 Task: For heading Arial with bold.  font size for heading22,  'Change the font style of data to'Arial Narrow.  and font size to 14,  Change the alignment of both headline & data to Align middle.  In the sheet  Budget Guru
Action: Mouse moved to (88, 118)
Screenshot: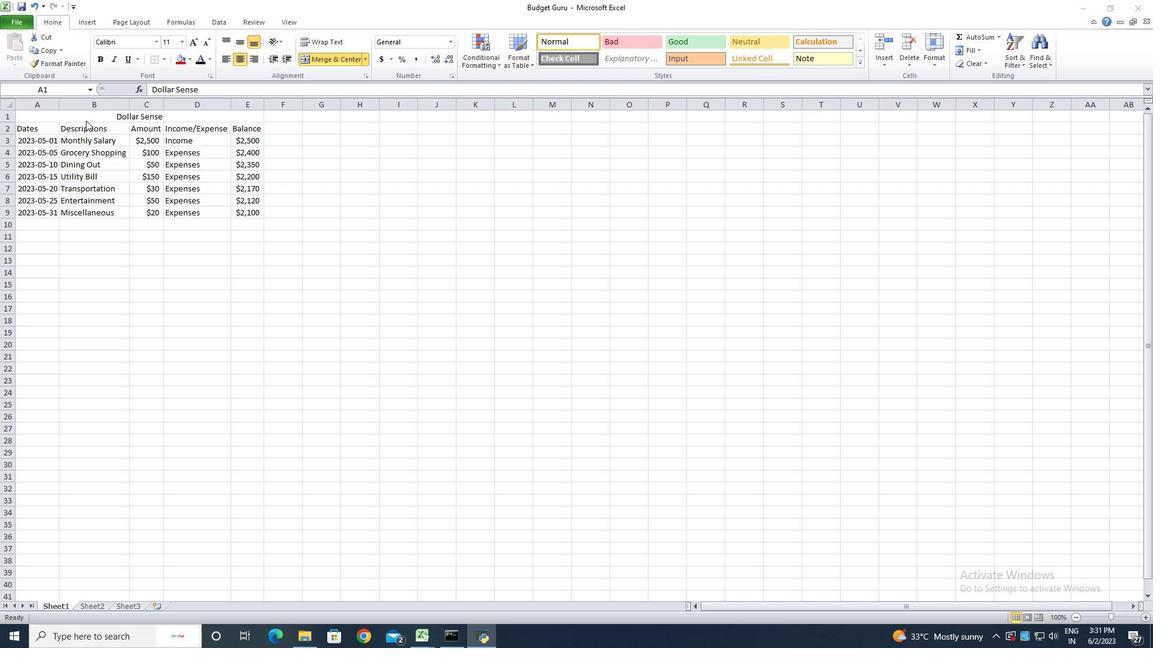
Action: Mouse pressed left at (88, 118)
Screenshot: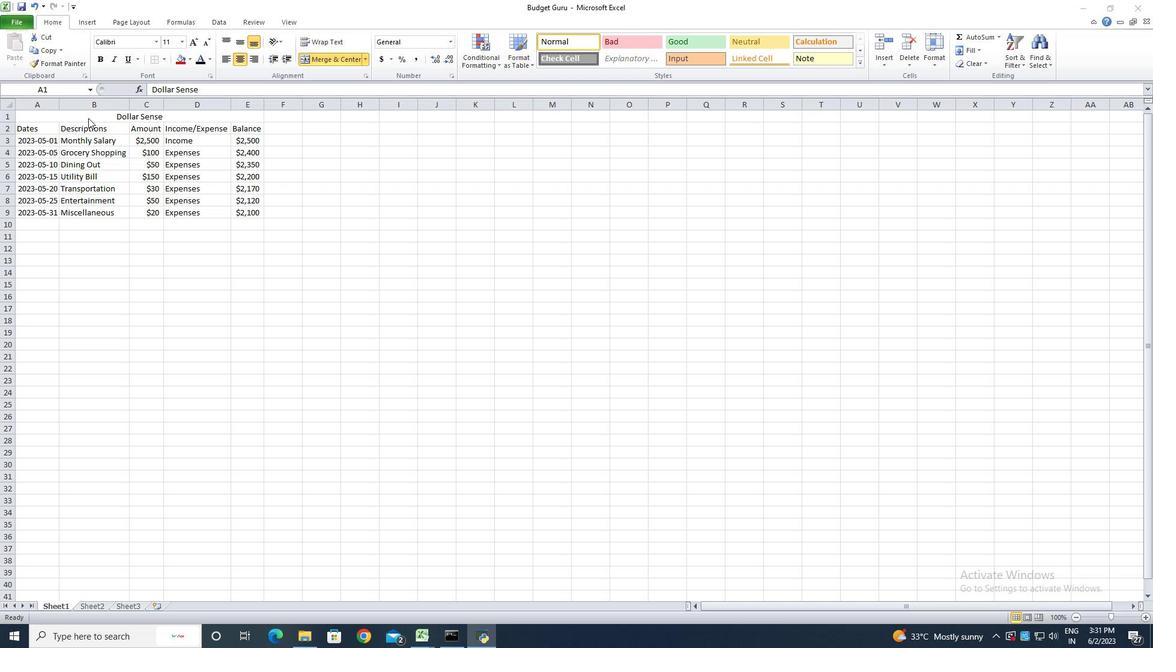 
Action: Mouse pressed left at (88, 118)
Screenshot: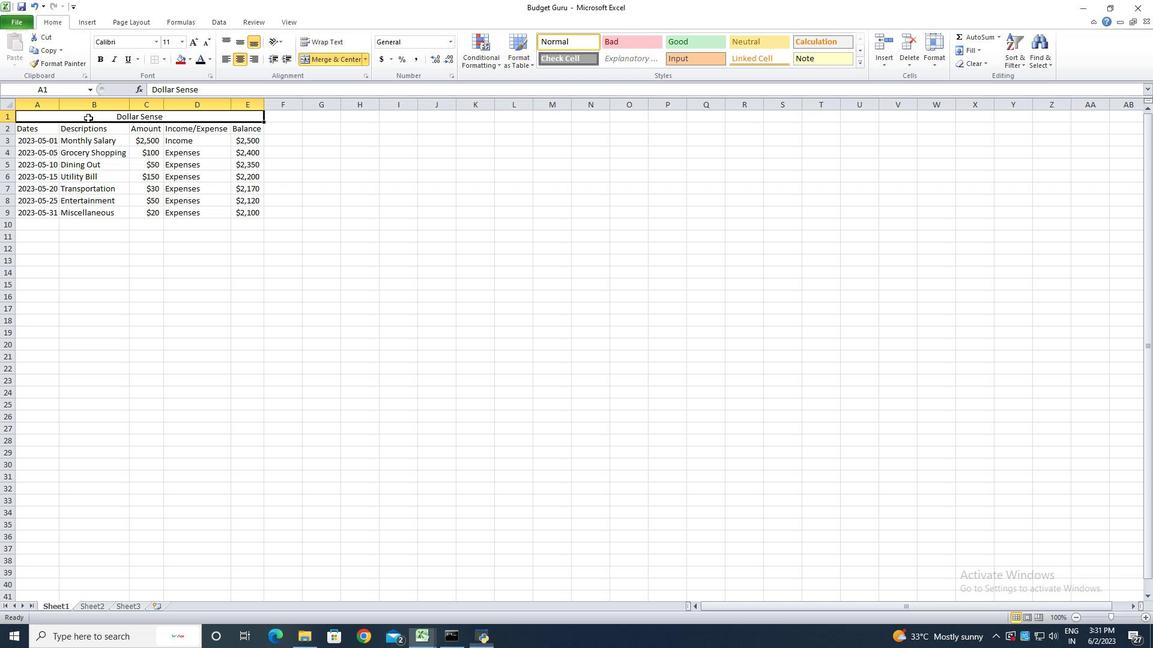 
Action: Mouse pressed left at (88, 118)
Screenshot: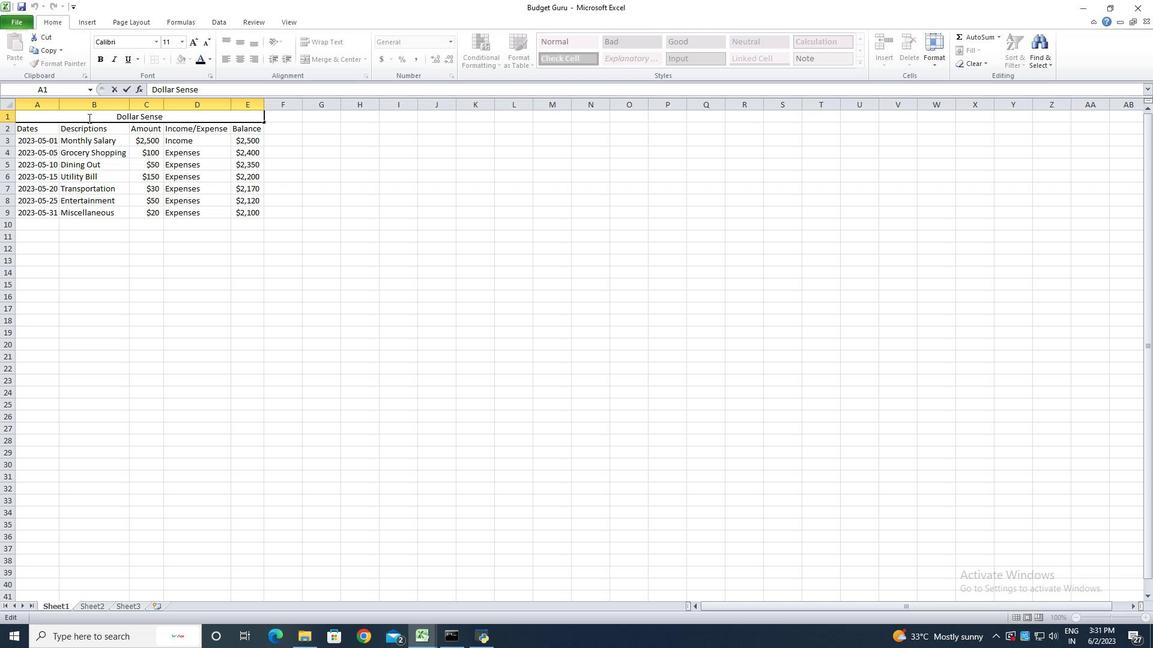 
Action: Mouse pressed left at (88, 118)
Screenshot: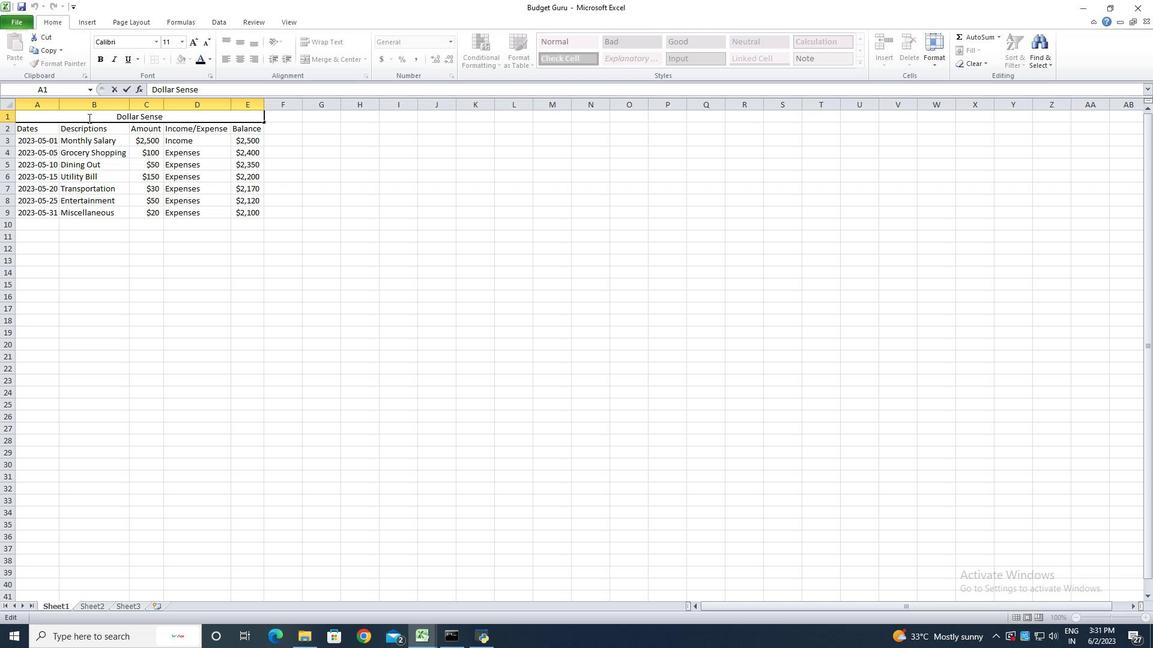 
Action: Mouse moved to (81, 131)
Screenshot: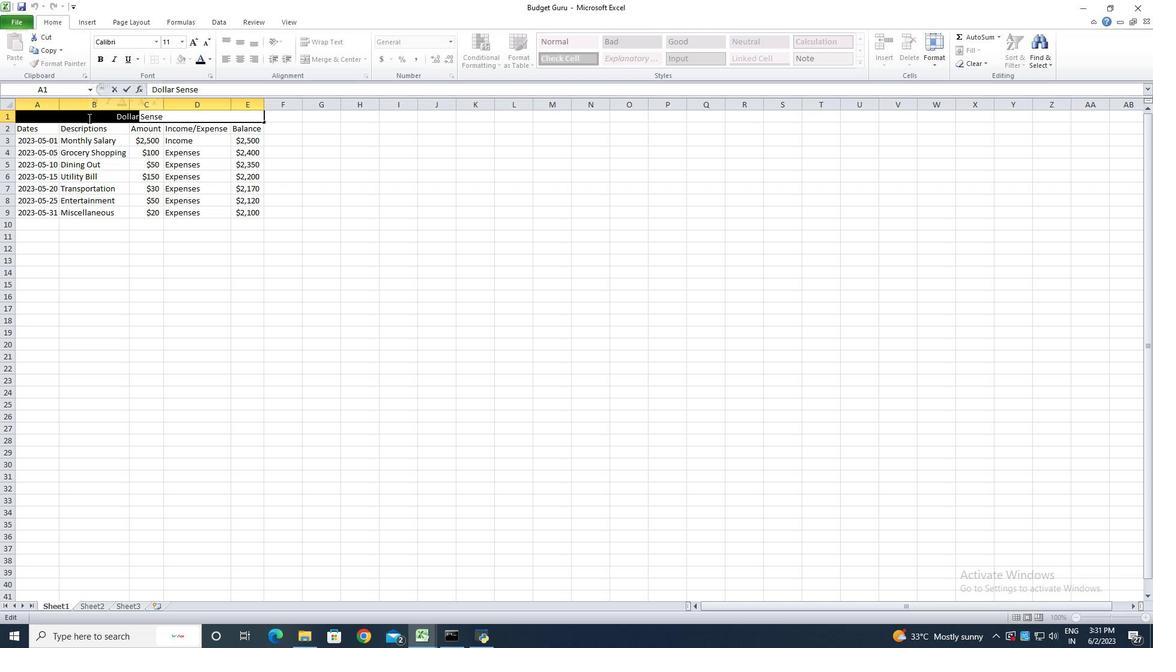 
Action: Mouse pressed left at (81, 131)
Screenshot: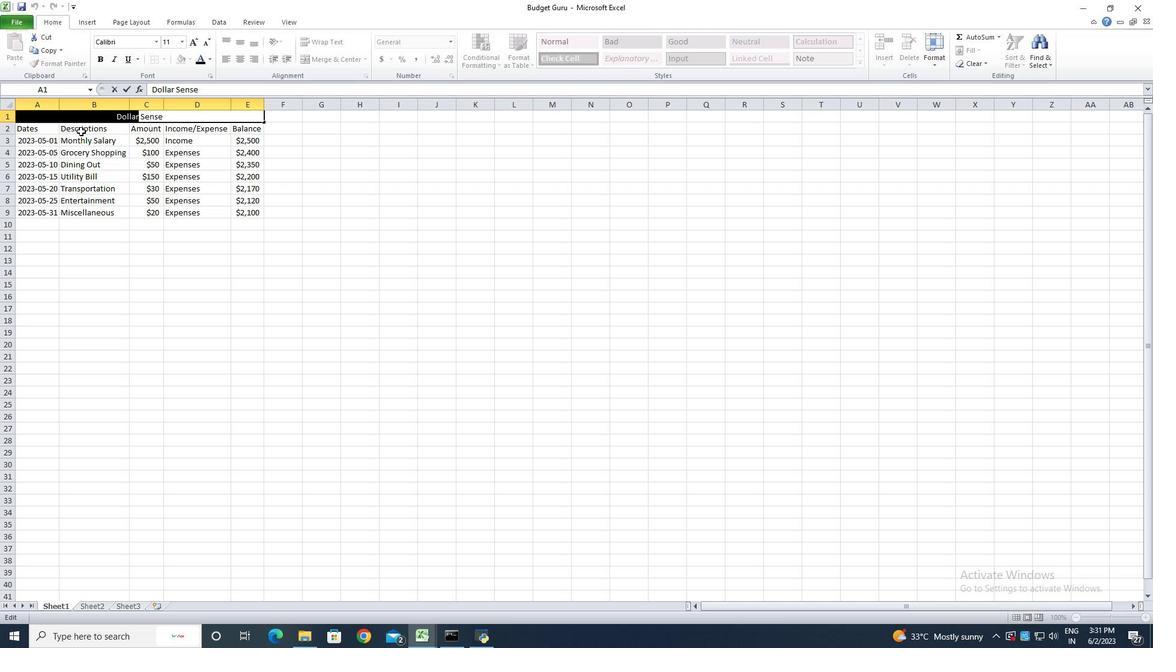 
Action: Mouse moved to (91, 118)
Screenshot: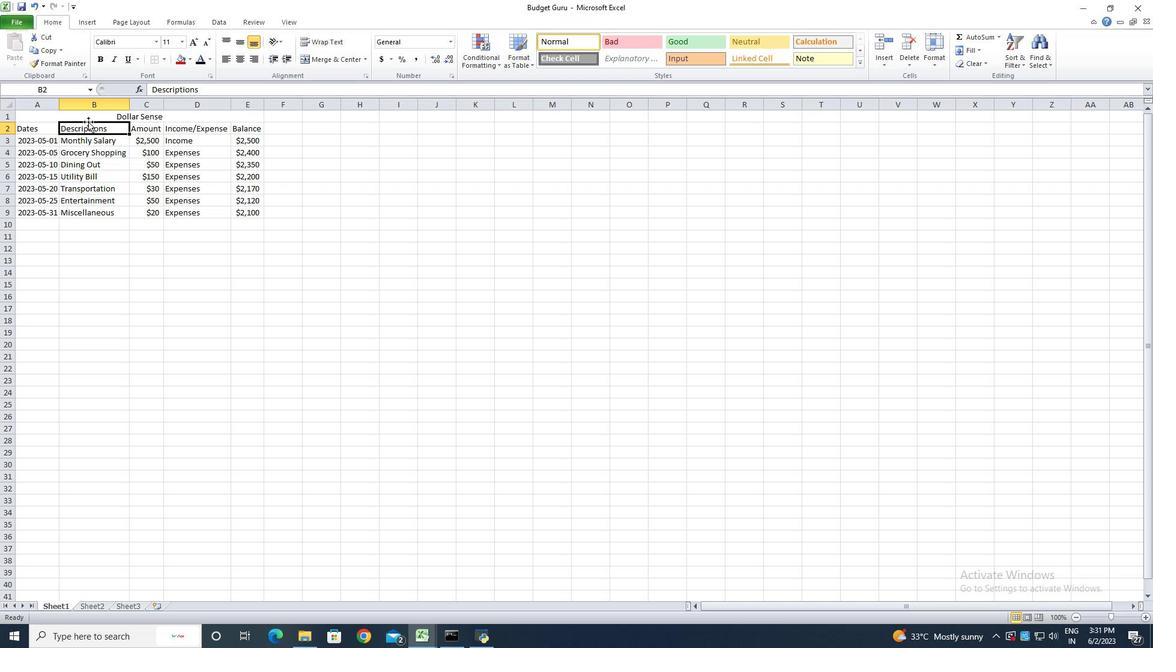 
Action: Mouse pressed left at (91, 118)
Screenshot: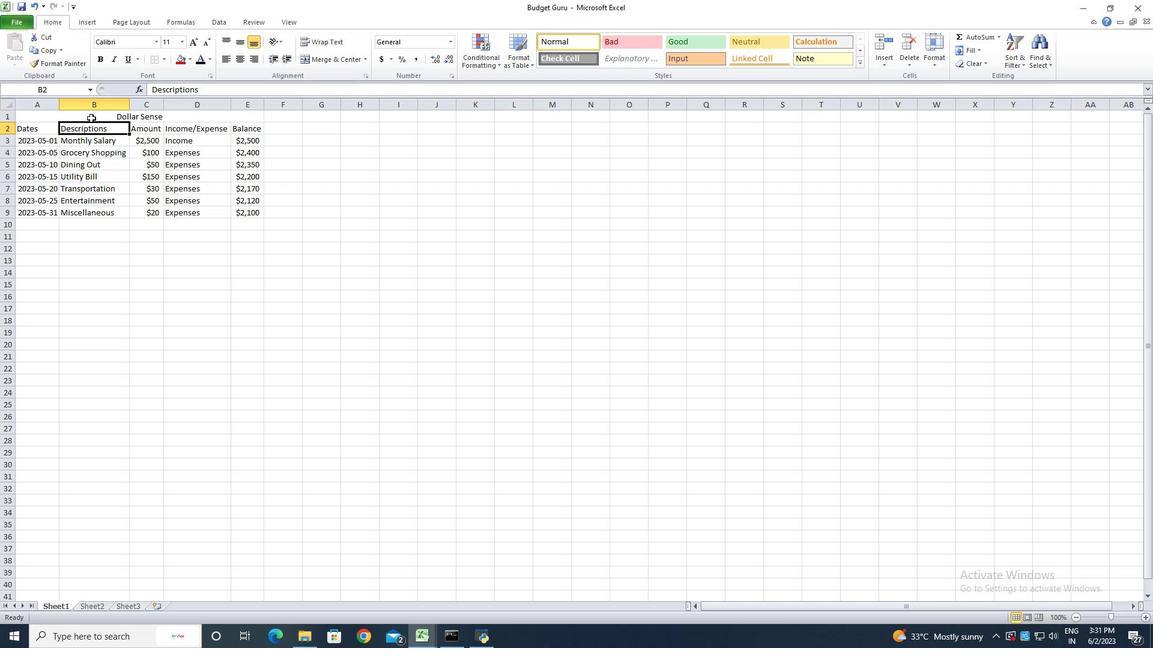 
Action: Mouse pressed left at (91, 118)
Screenshot: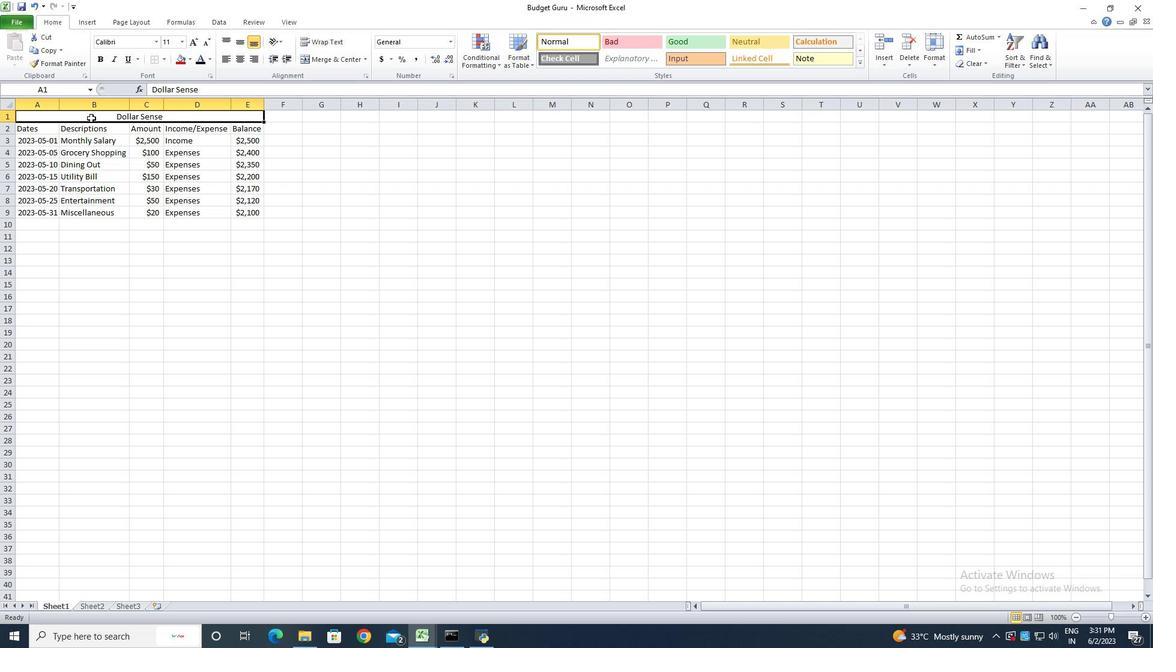 
Action: Mouse moved to (90, 132)
Screenshot: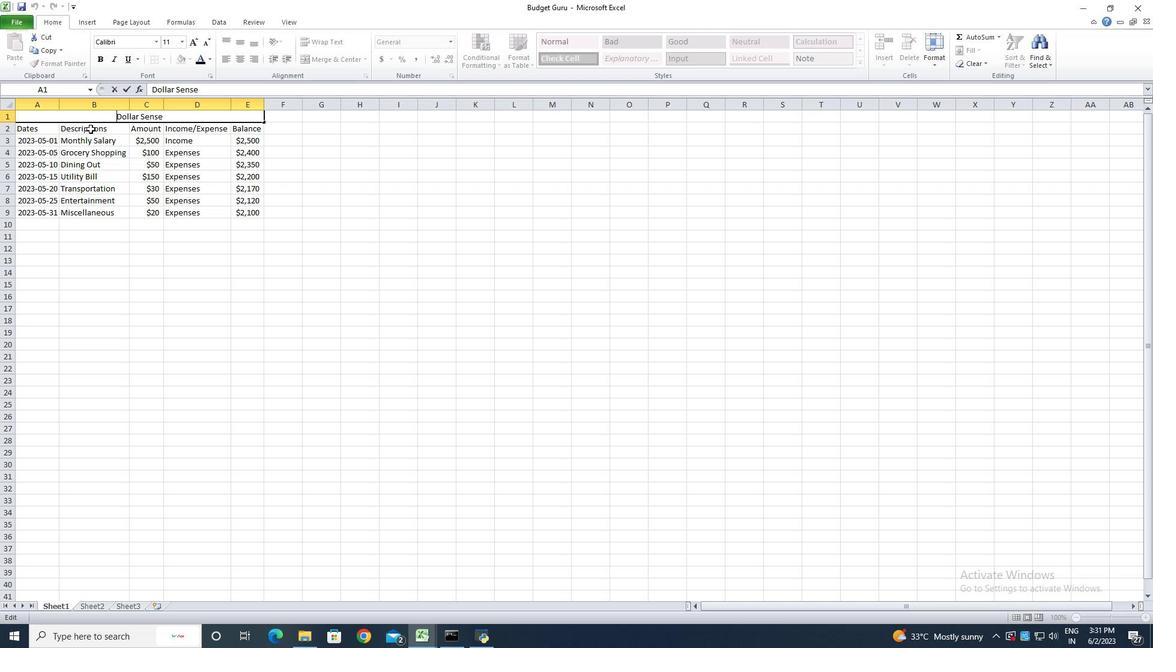 
Action: Mouse pressed left at (90, 132)
Screenshot: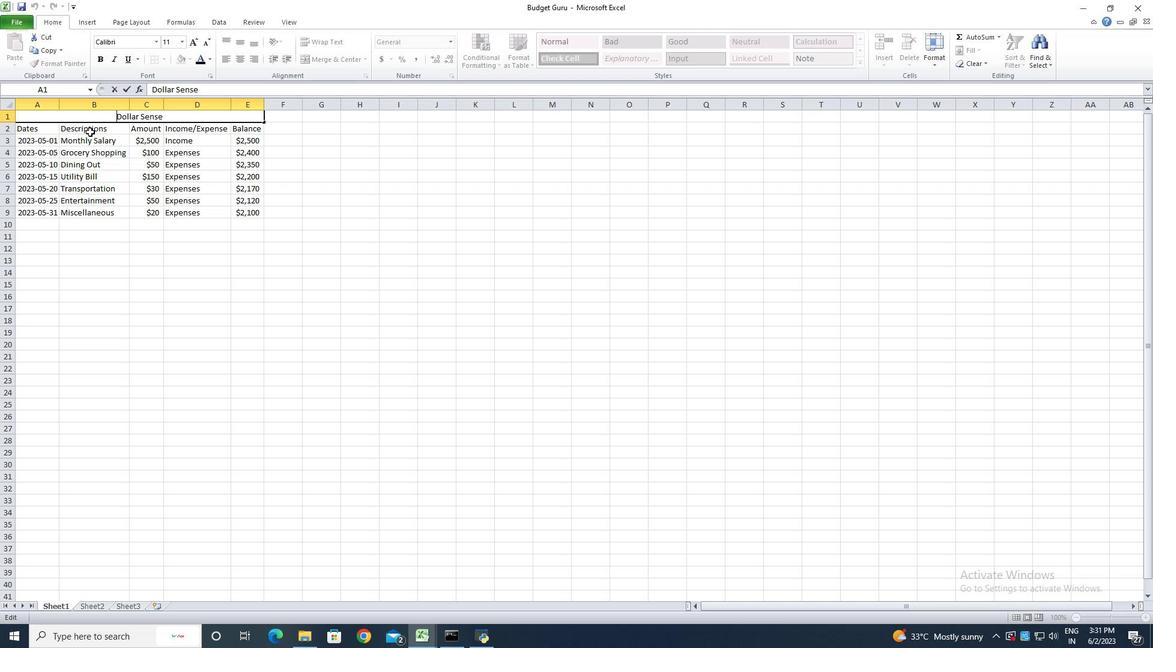 
Action: Mouse moved to (87, 115)
Screenshot: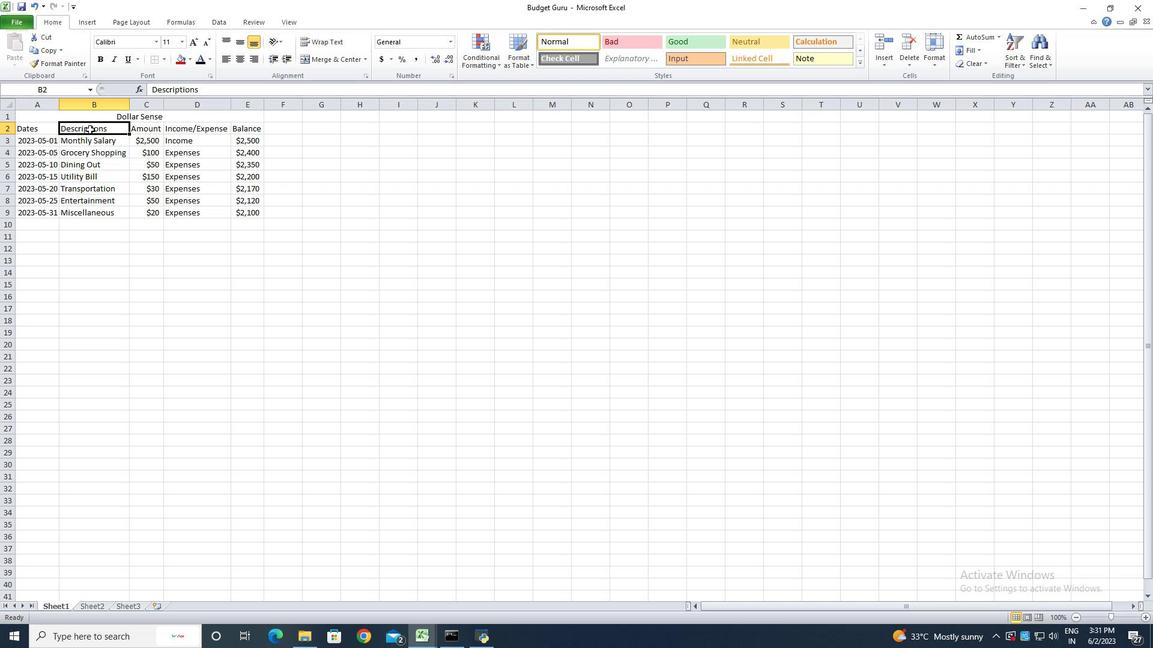
Action: Mouse pressed left at (87, 115)
Screenshot: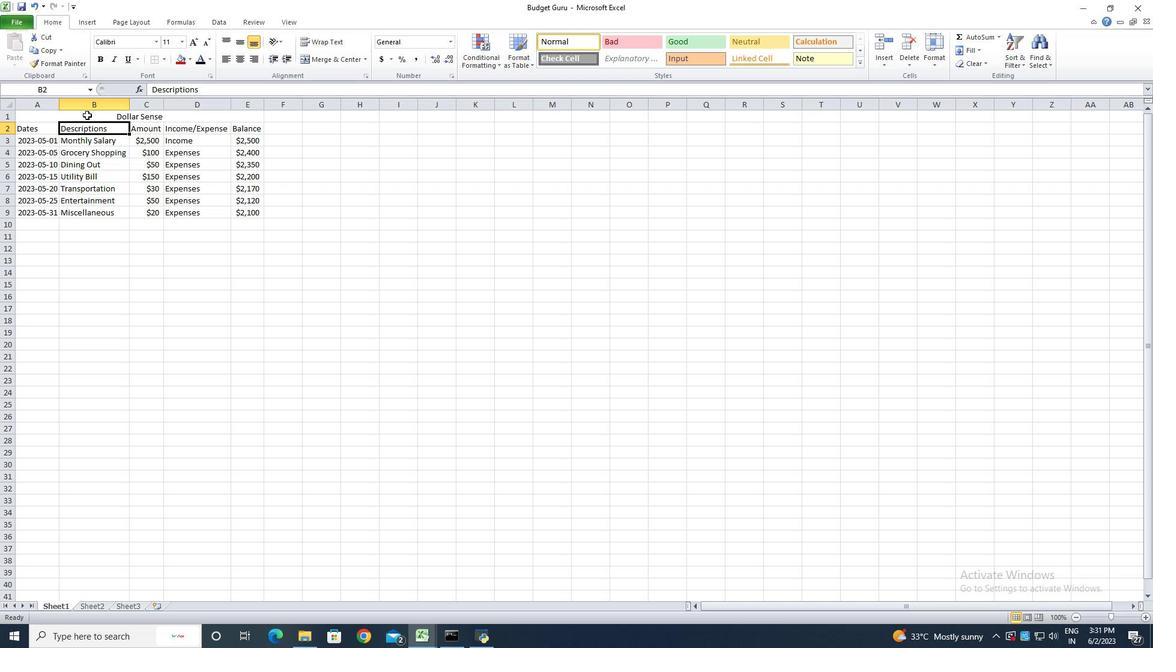 
Action: Mouse moved to (154, 41)
Screenshot: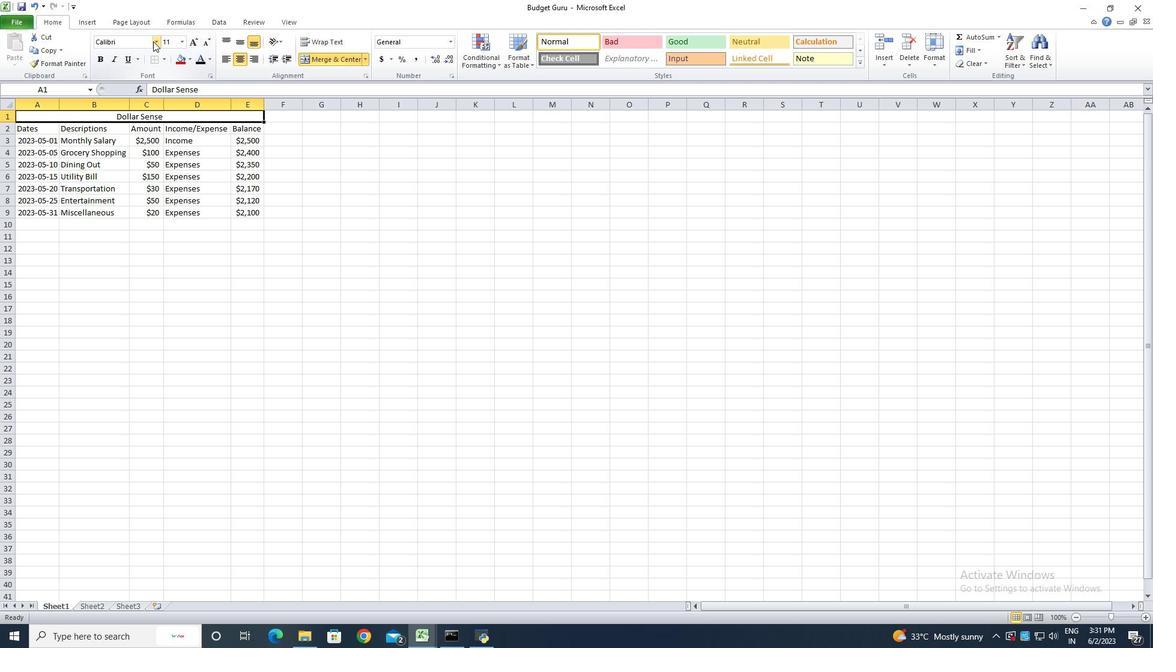 
Action: Mouse pressed left at (154, 41)
Screenshot: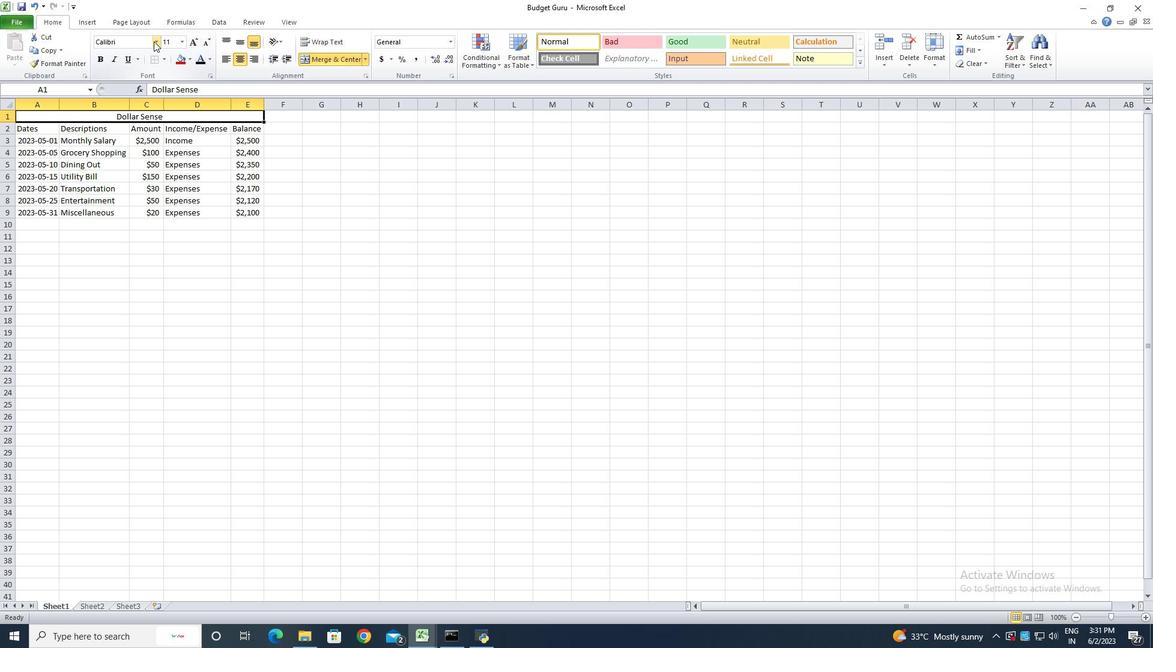 
Action: Mouse moved to (128, 137)
Screenshot: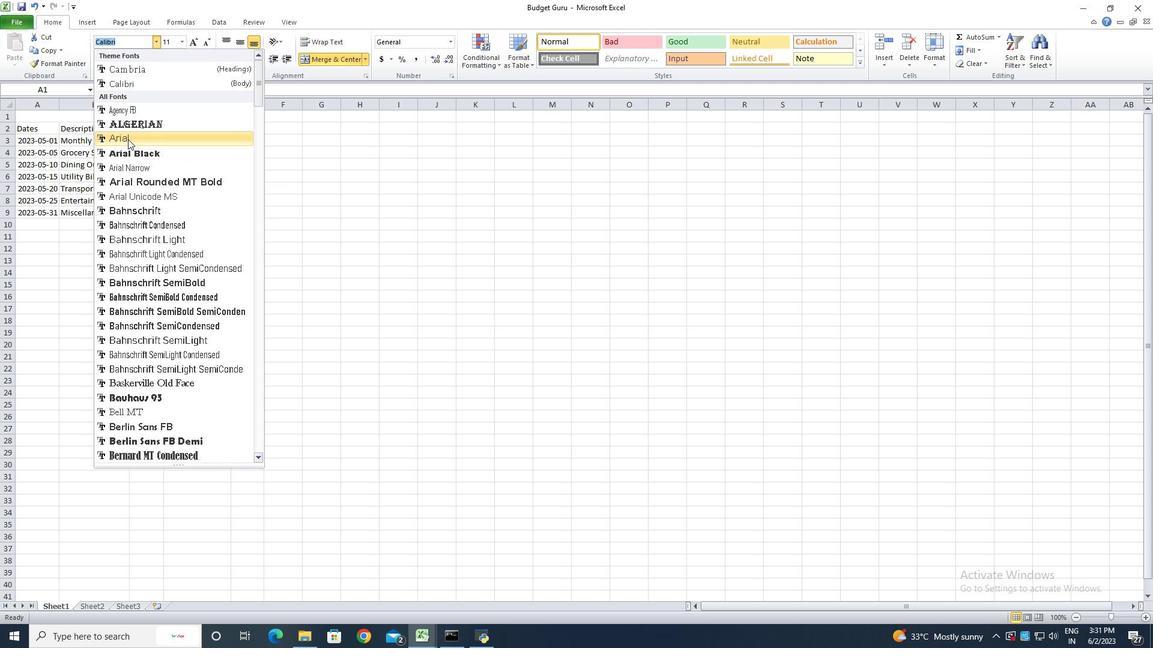 
Action: Mouse pressed left at (128, 137)
Screenshot: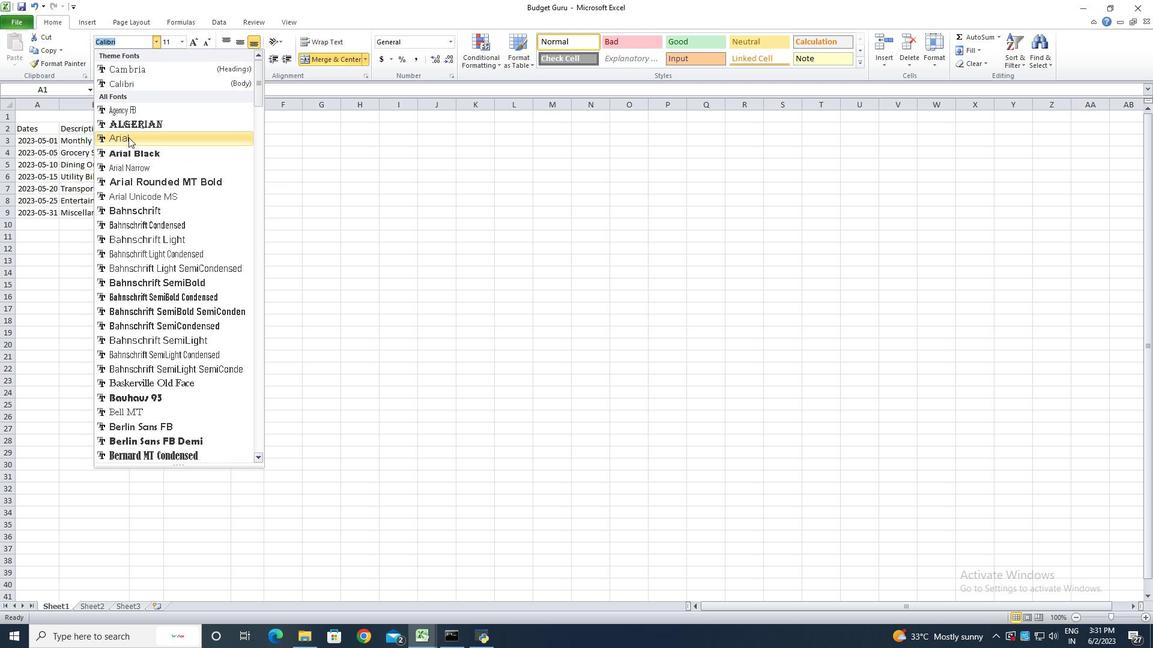 
Action: Mouse moved to (99, 59)
Screenshot: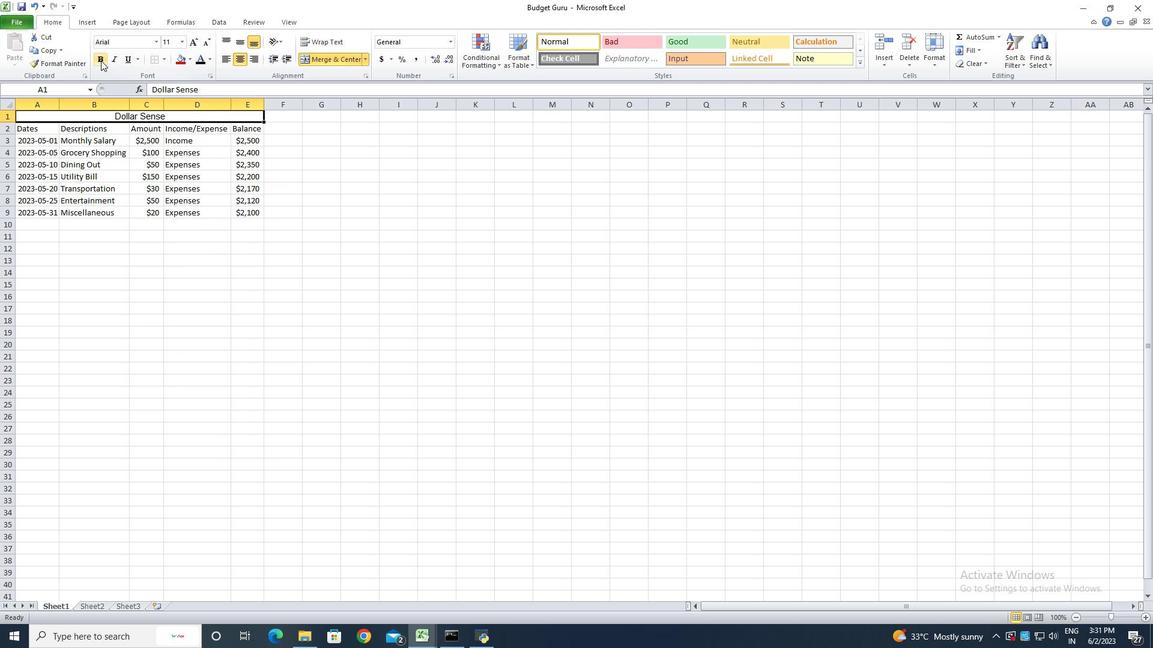 
Action: Mouse pressed left at (99, 59)
Screenshot: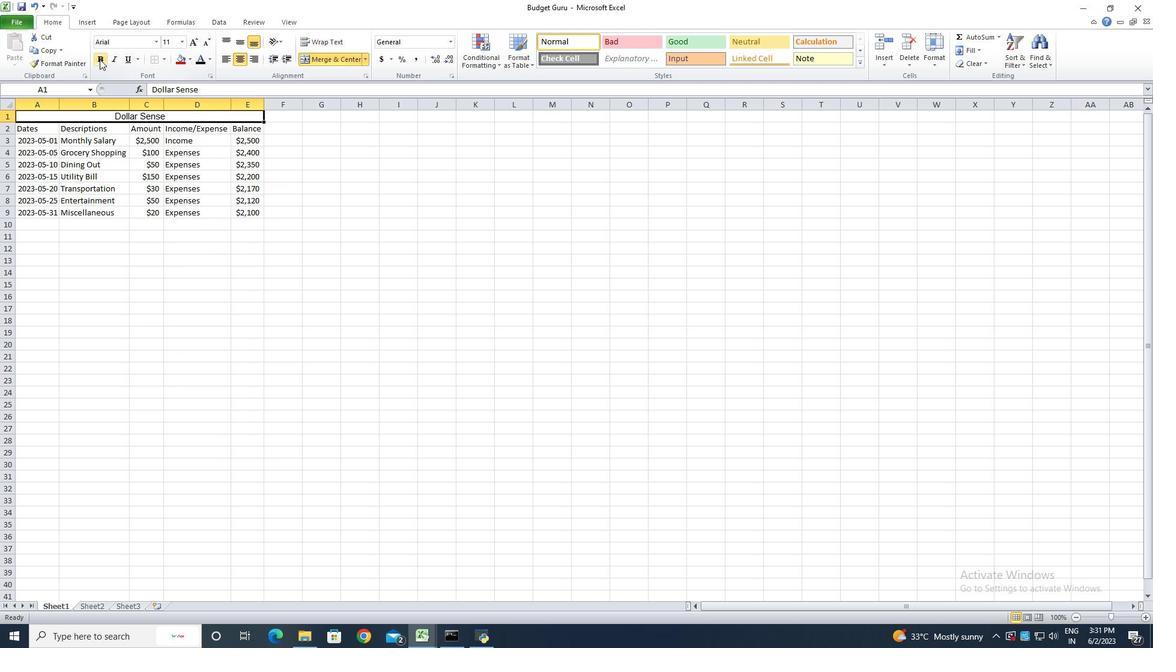 
Action: Mouse moved to (194, 38)
Screenshot: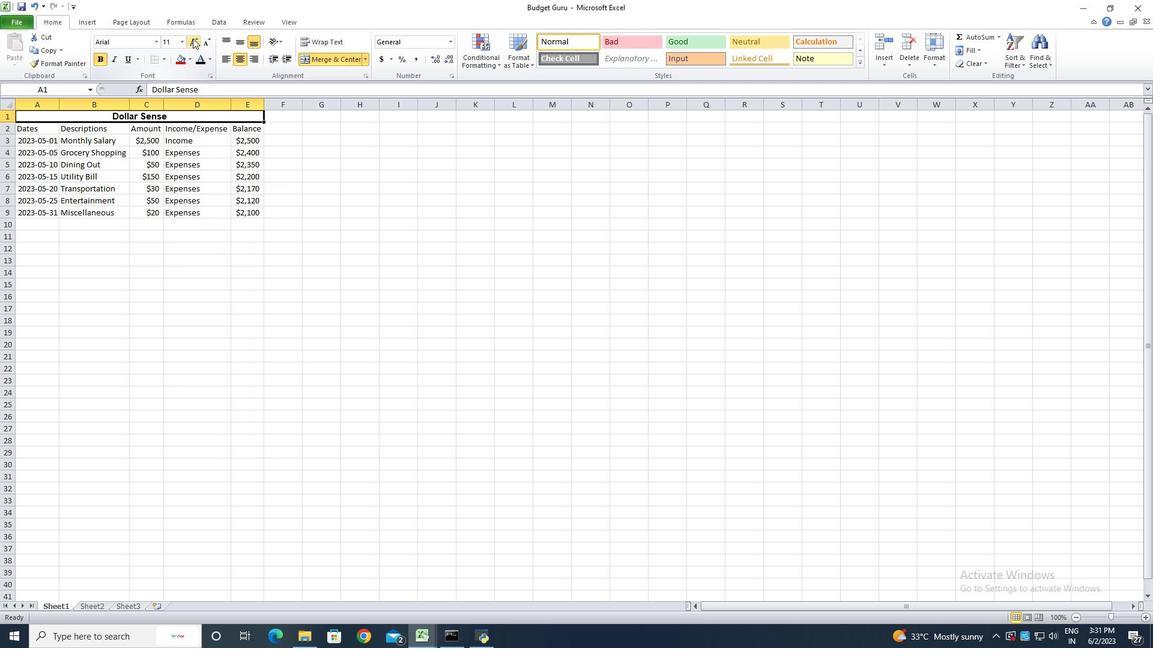 
Action: Mouse pressed left at (194, 38)
Screenshot: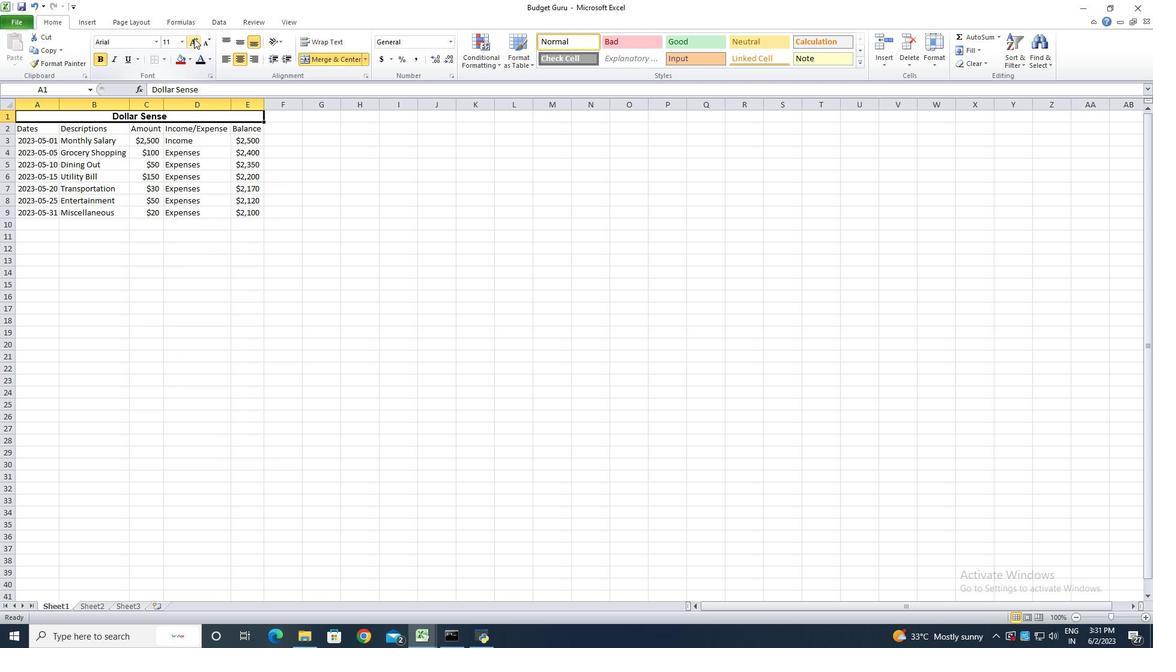 
Action: Mouse pressed left at (194, 38)
Screenshot: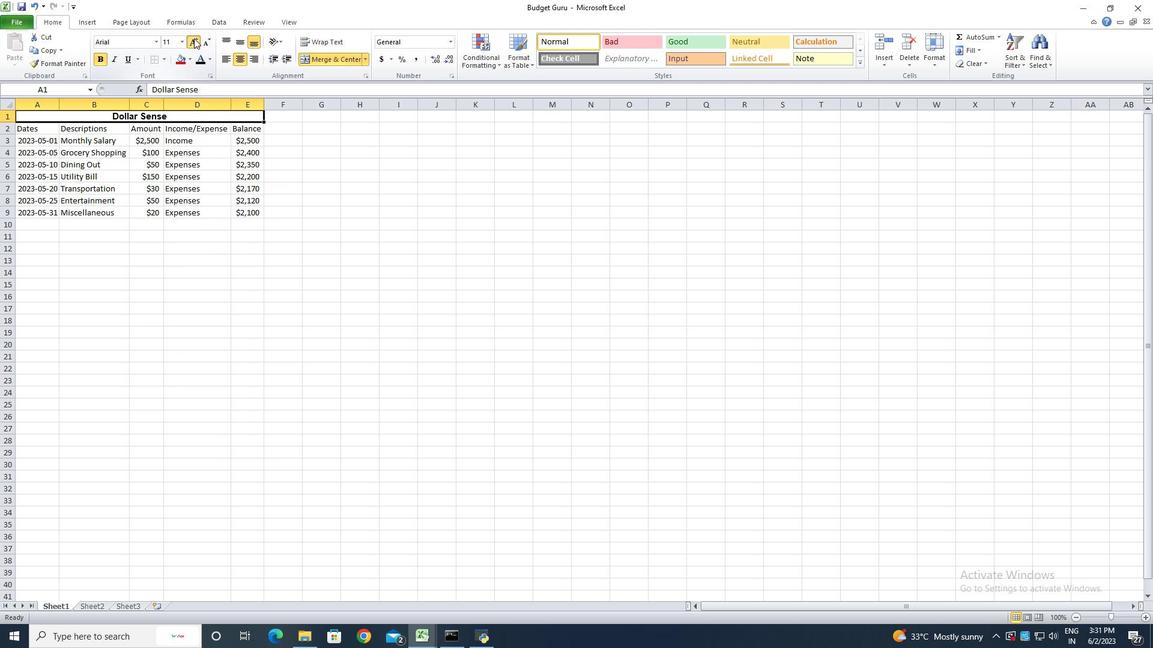 
Action: Mouse pressed left at (194, 38)
Screenshot: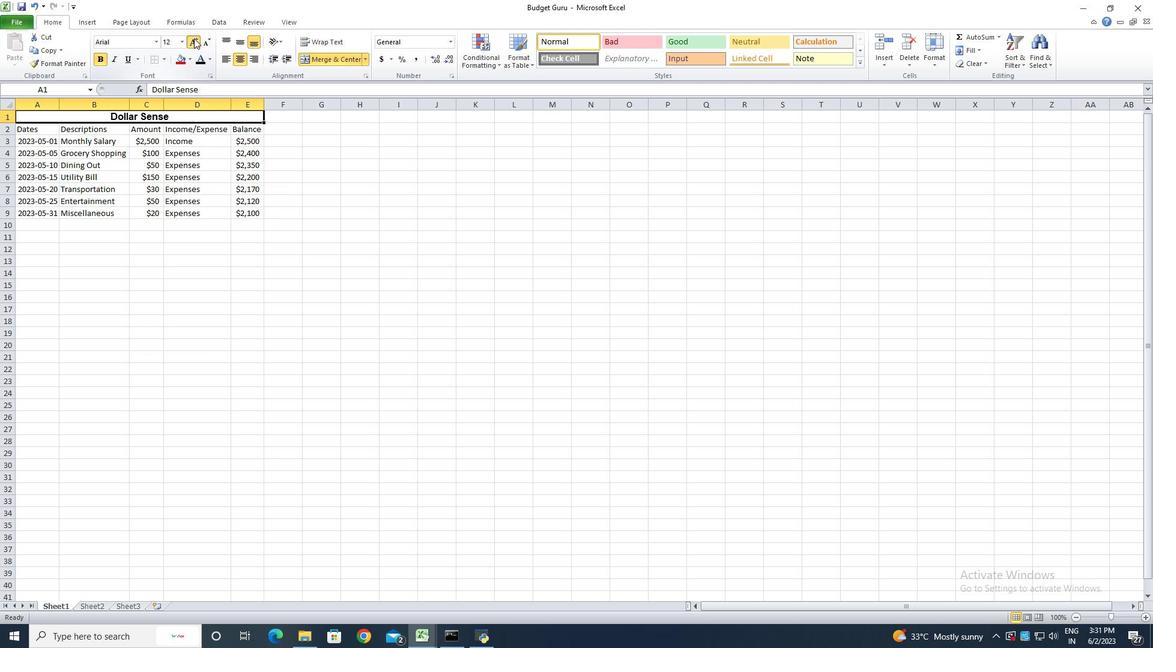 
Action: Mouse pressed left at (194, 38)
Screenshot: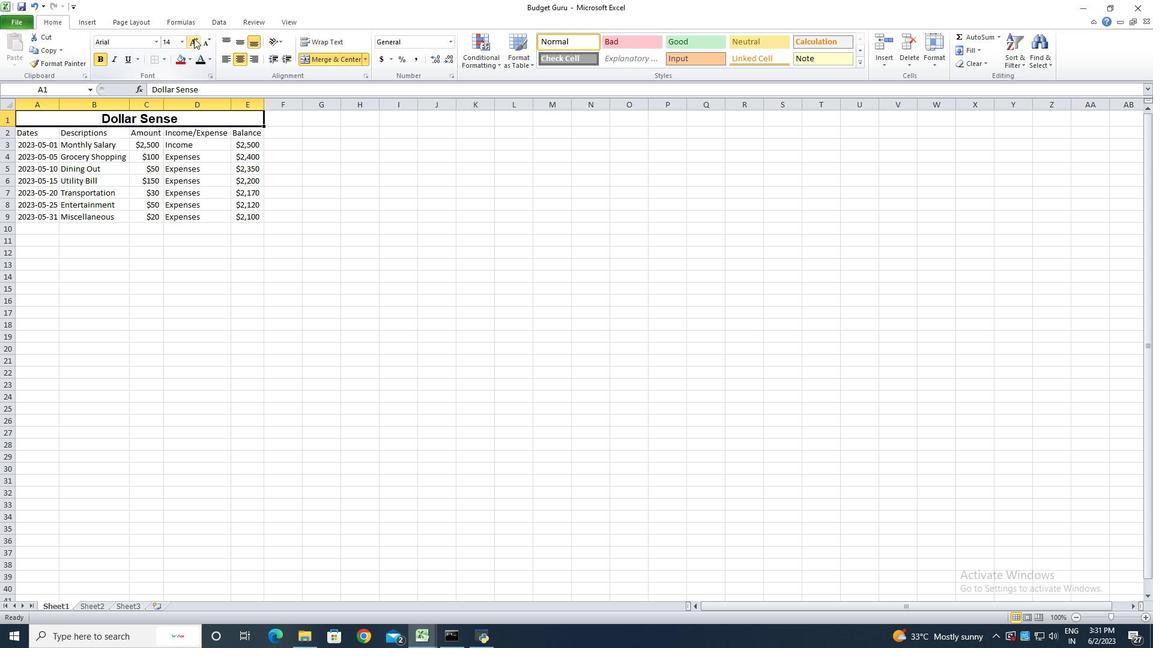 
Action: Mouse pressed left at (194, 38)
Screenshot: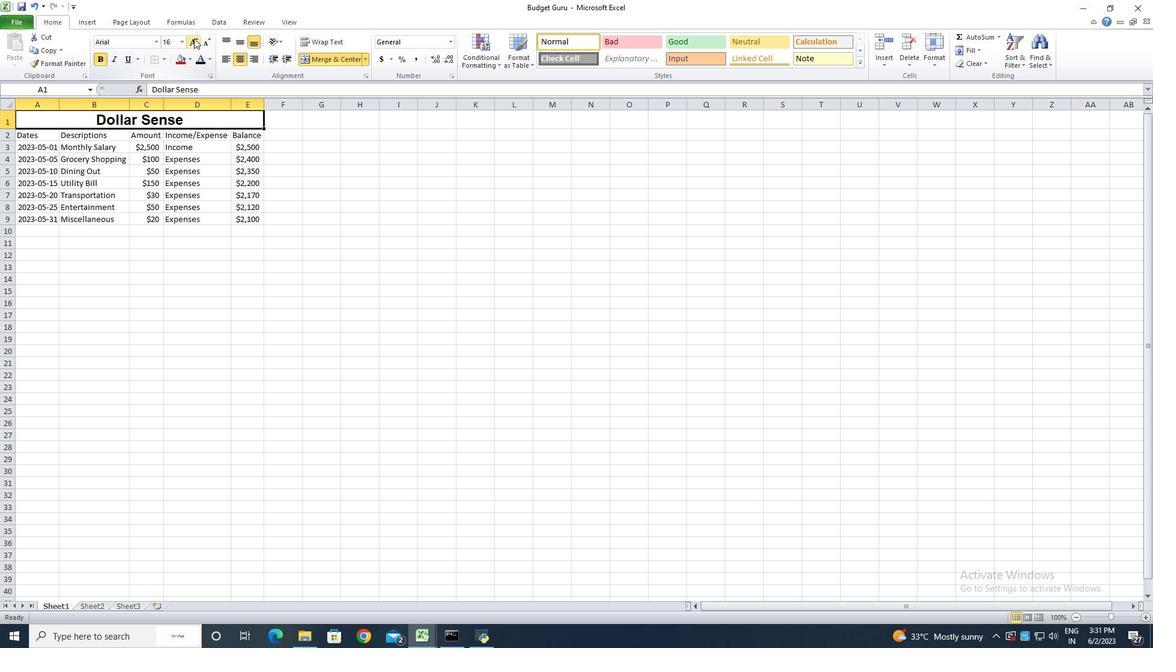 
Action: Mouse pressed left at (194, 38)
Screenshot: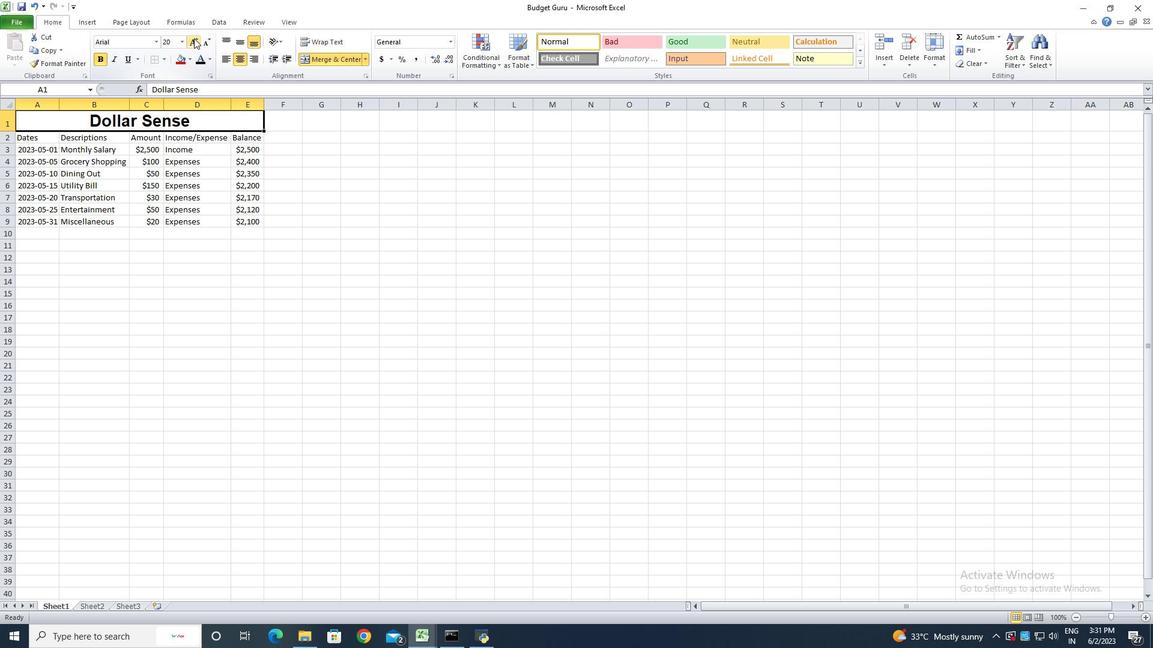 
Action: Mouse moved to (218, 296)
Screenshot: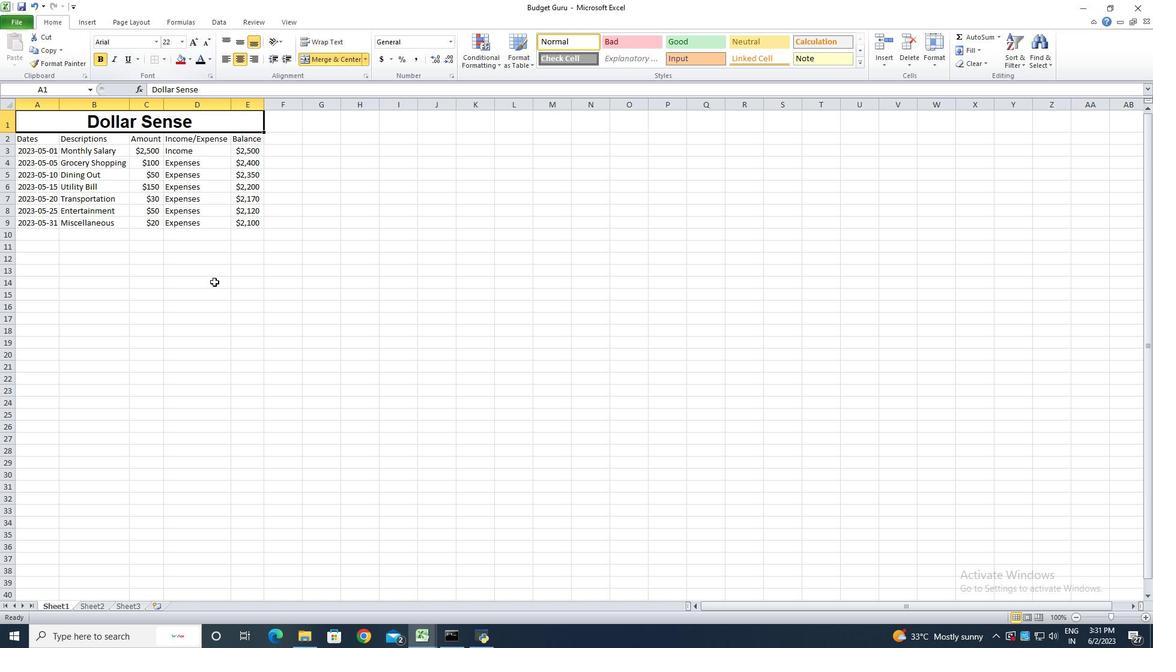 
Action: Mouse pressed left at (218, 296)
Screenshot: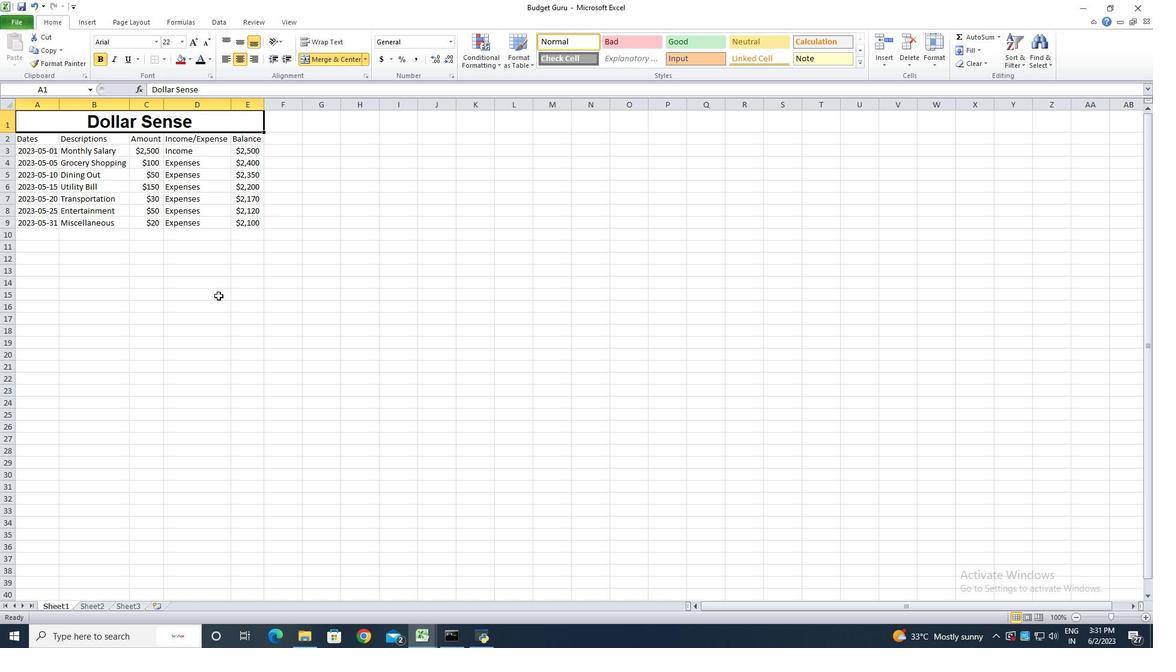 
Action: Mouse moved to (30, 139)
Screenshot: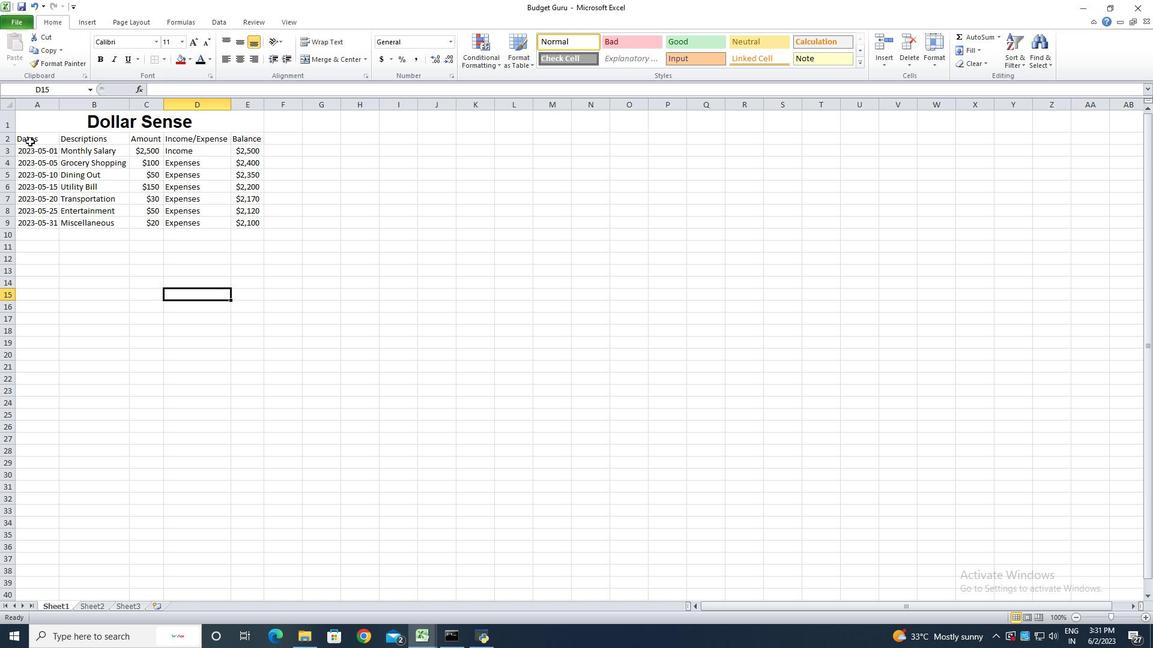 
Action: Mouse pressed left at (30, 139)
Screenshot: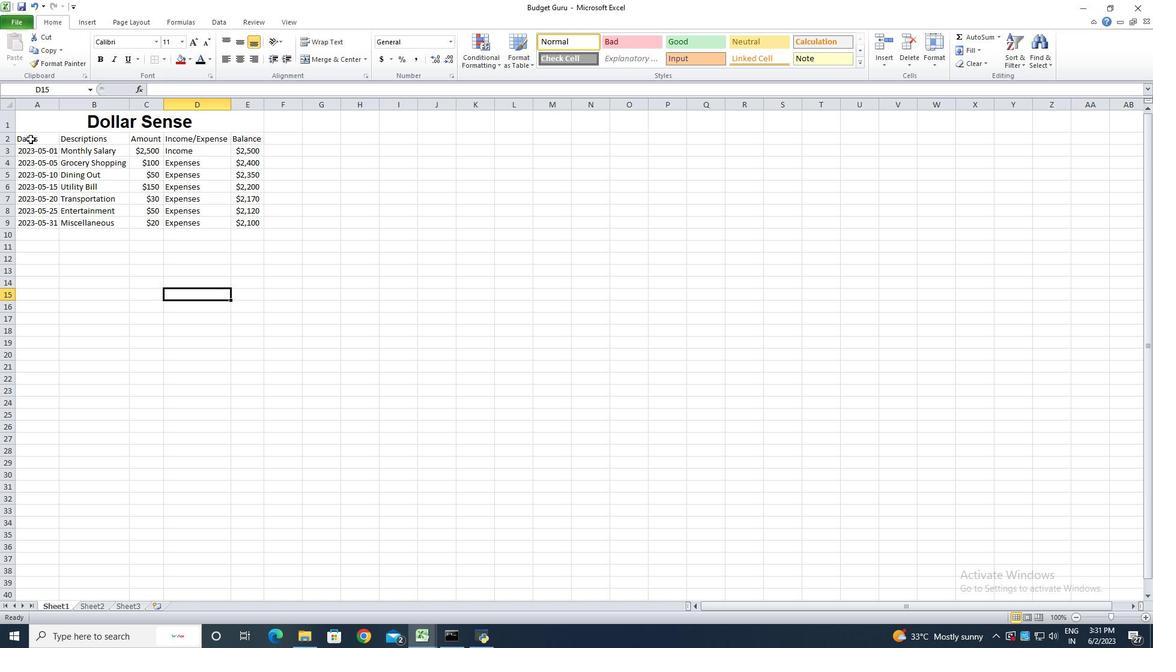 
Action: Mouse moved to (157, 42)
Screenshot: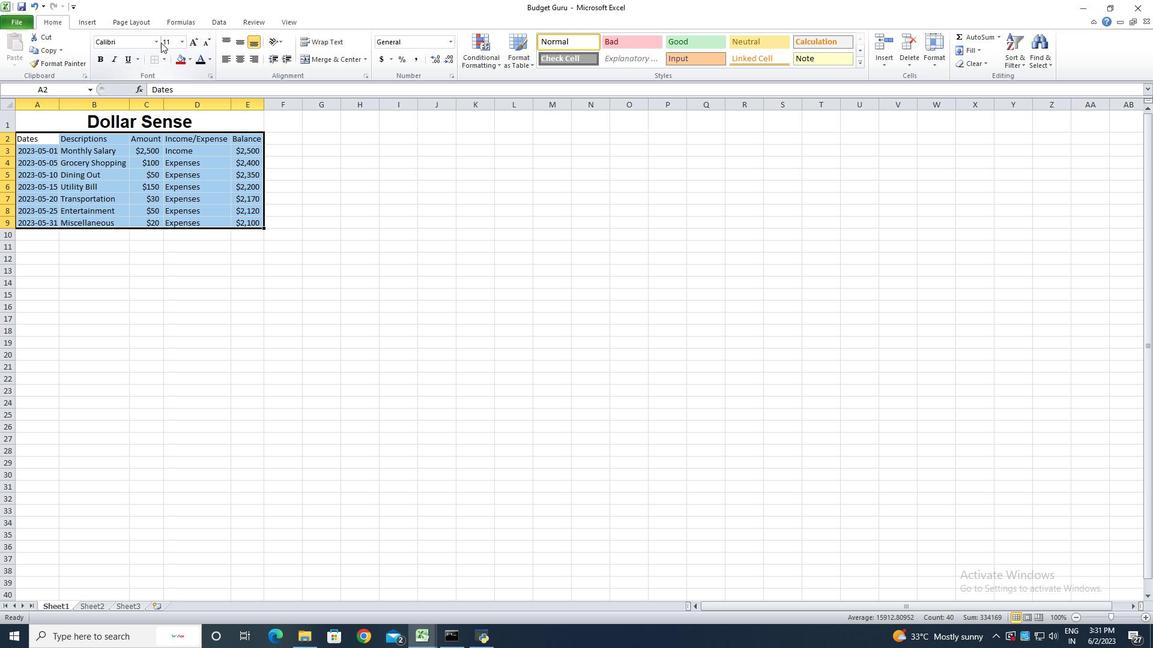 
Action: Mouse pressed left at (157, 42)
Screenshot: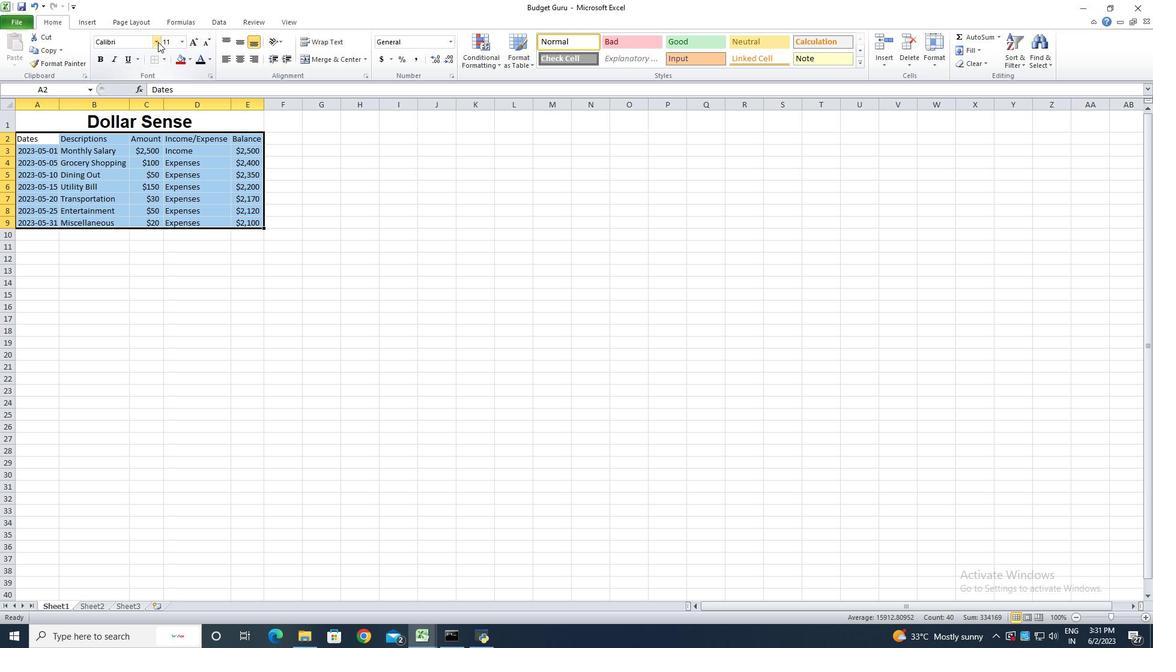 
Action: Mouse moved to (142, 165)
Screenshot: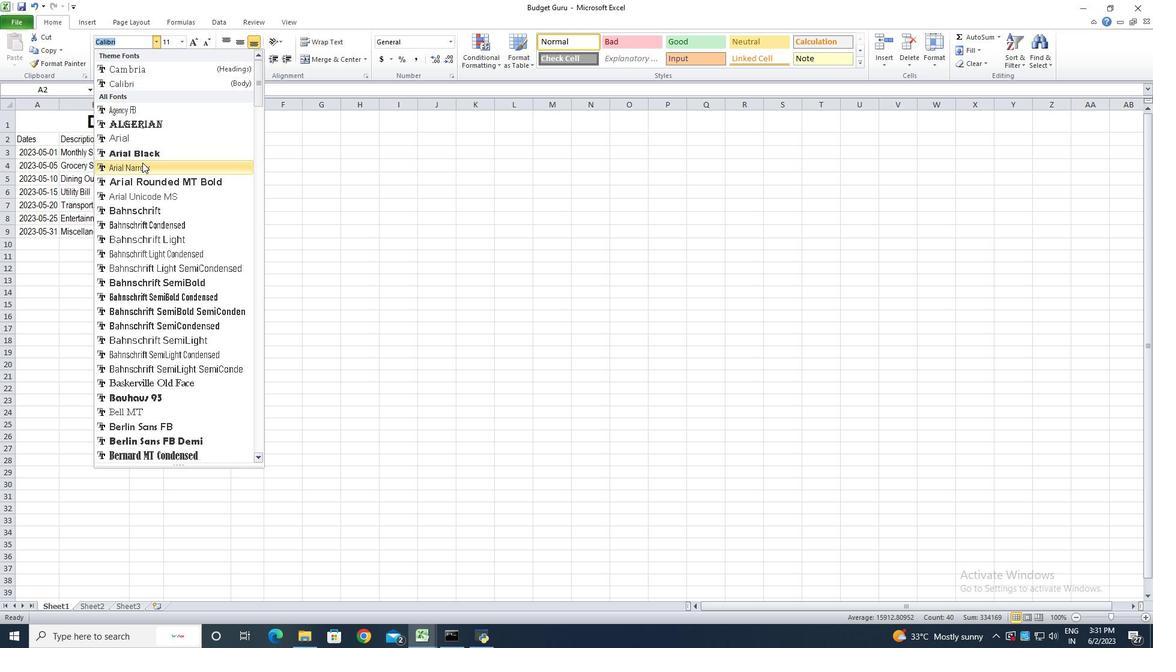 
Action: Mouse pressed left at (142, 165)
Screenshot: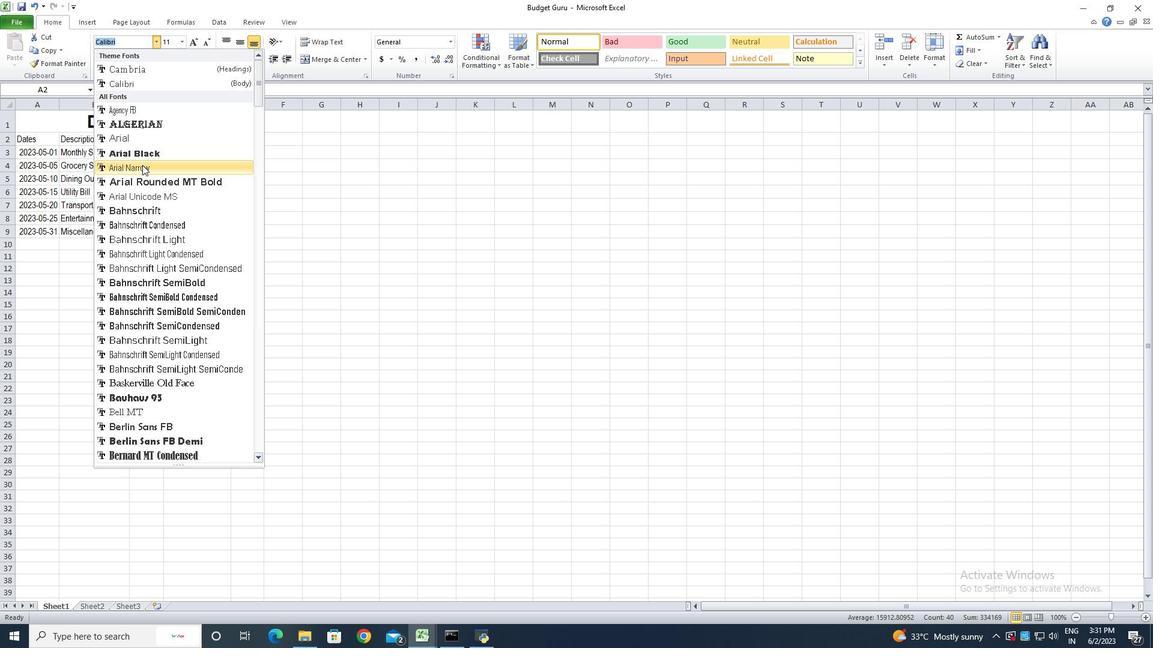 
Action: Mouse moved to (197, 40)
Screenshot: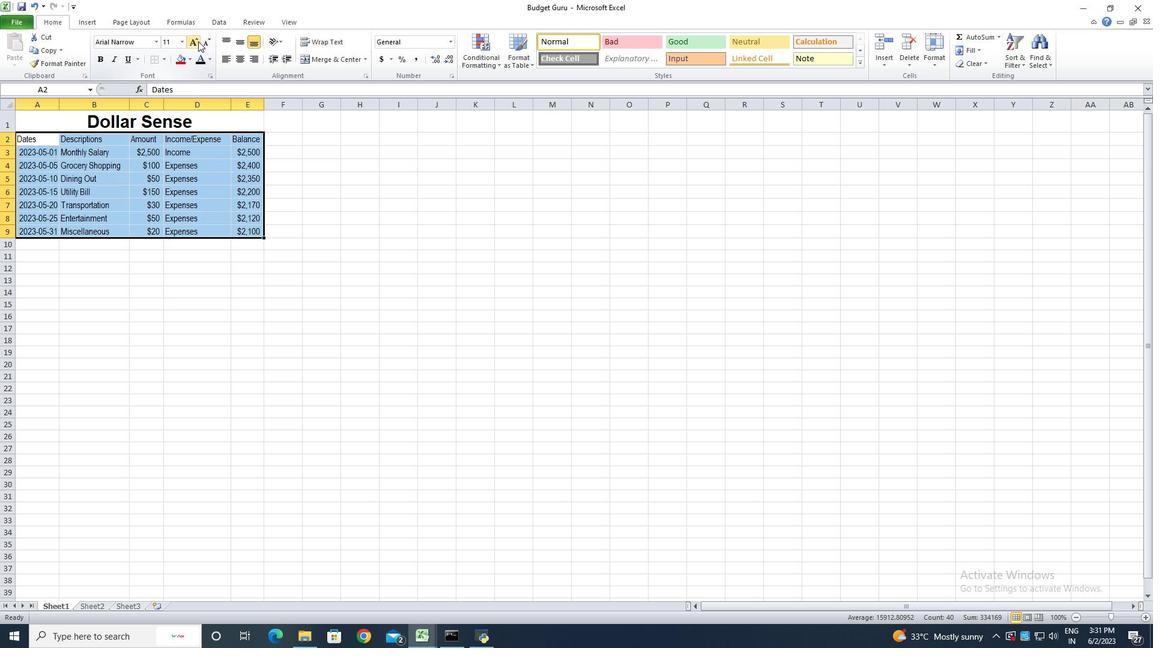 
Action: Mouse pressed left at (197, 40)
Screenshot: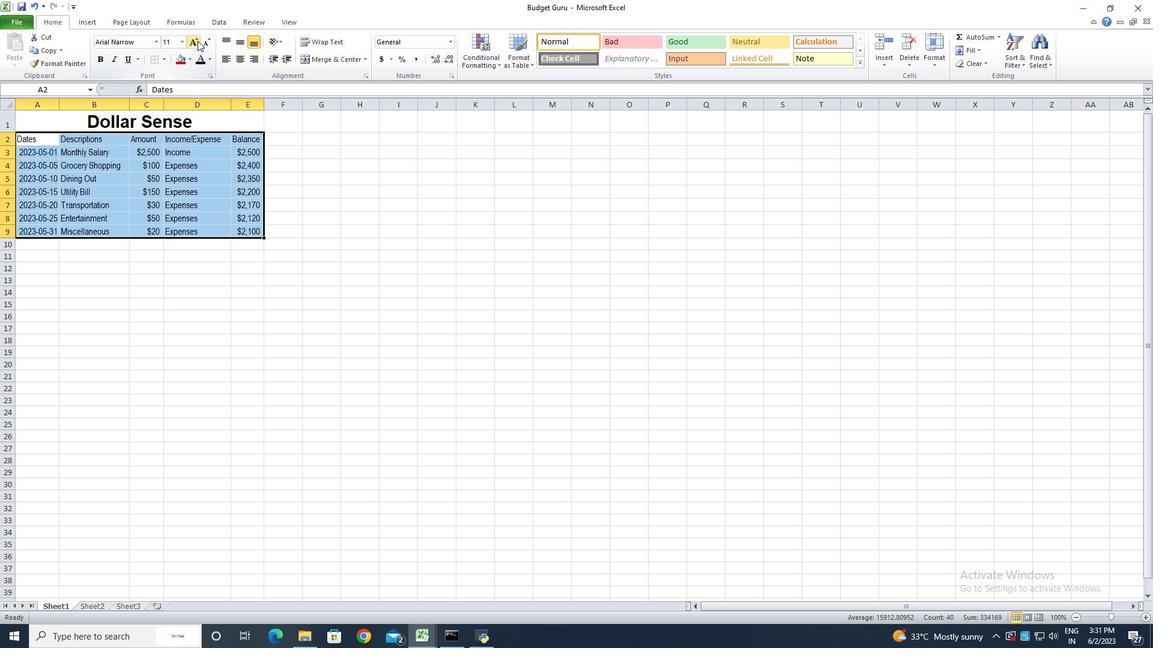 
Action: Mouse pressed left at (197, 40)
Screenshot: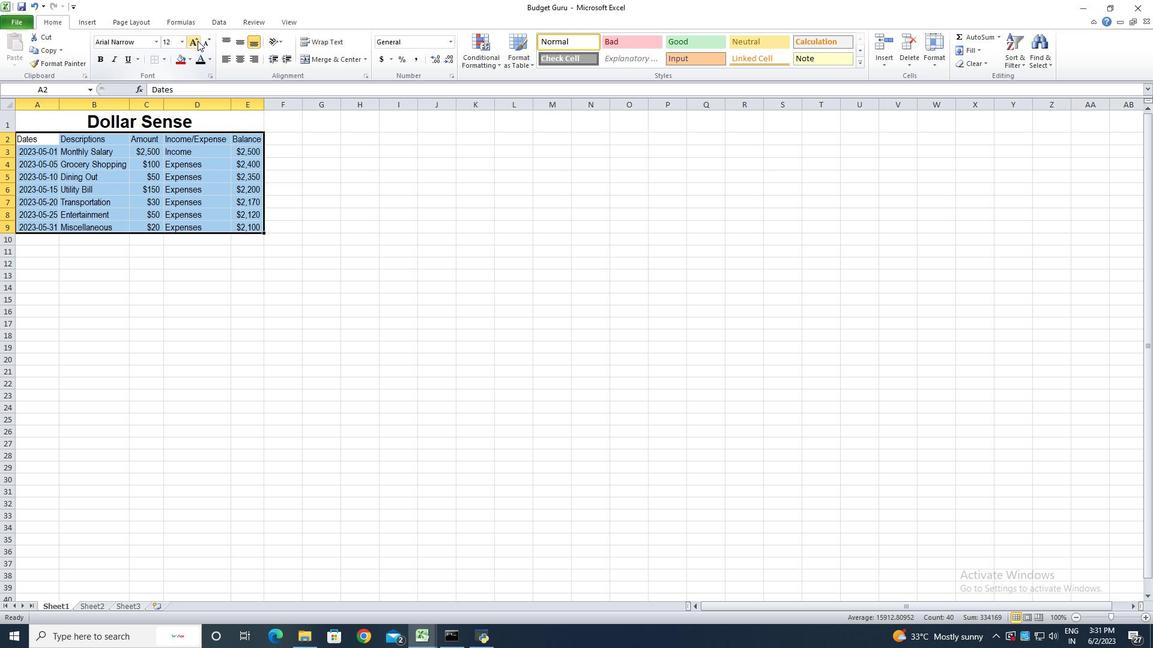 
Action: Mouse moved to (126, 283)
Screenshot: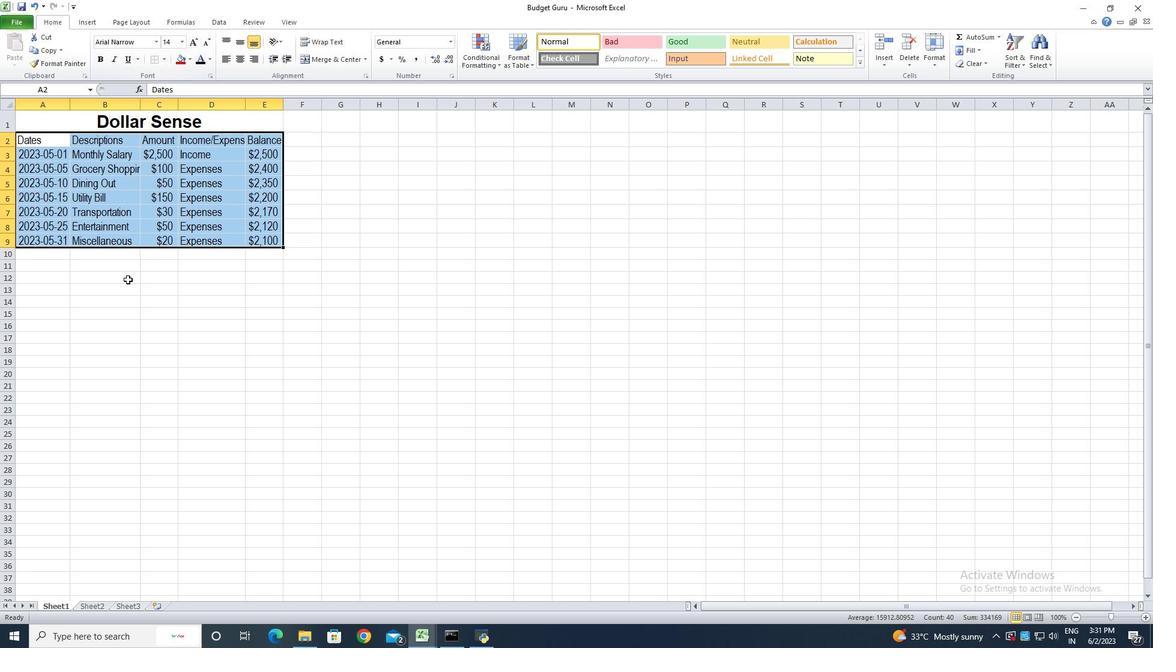 
Action: Mouse pressed left at (126, 283)
Screenshot: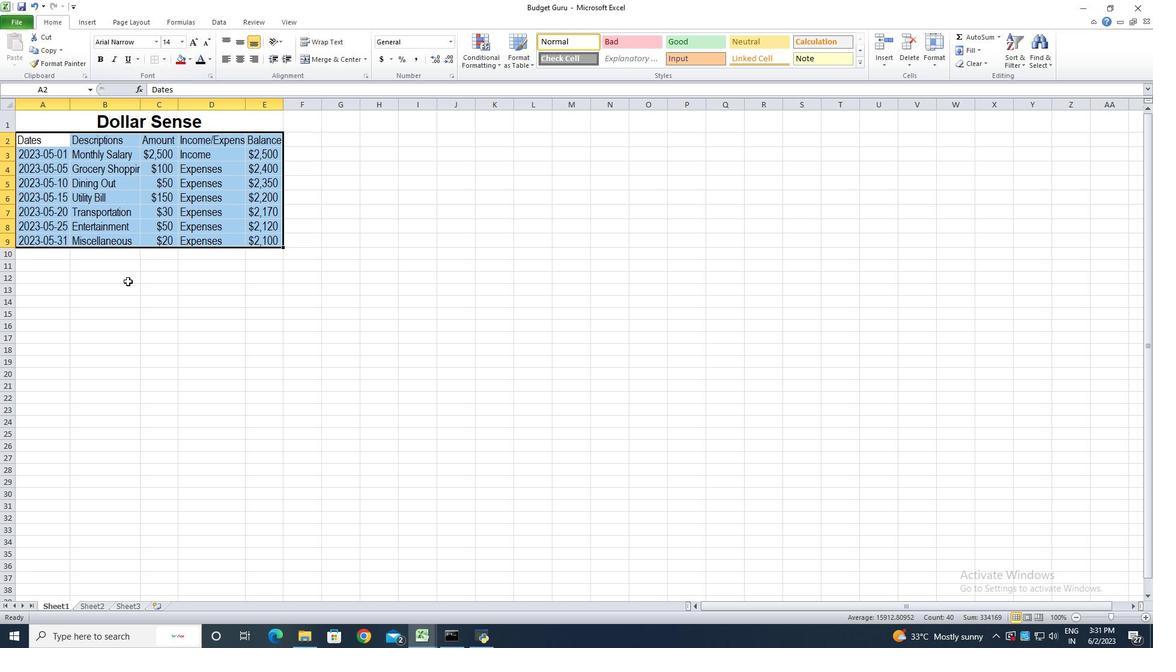 
Action: Mouse moved to (70, 106)
Screenshot: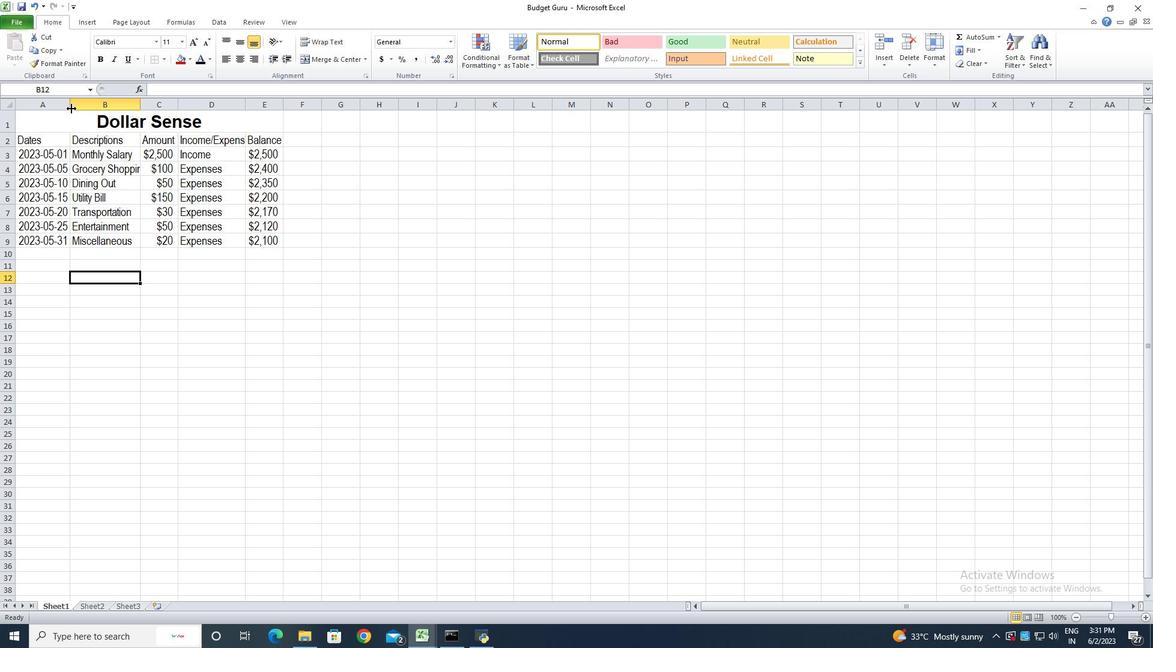
Action: Mouse pressed left at (70, 106)
Screenshot: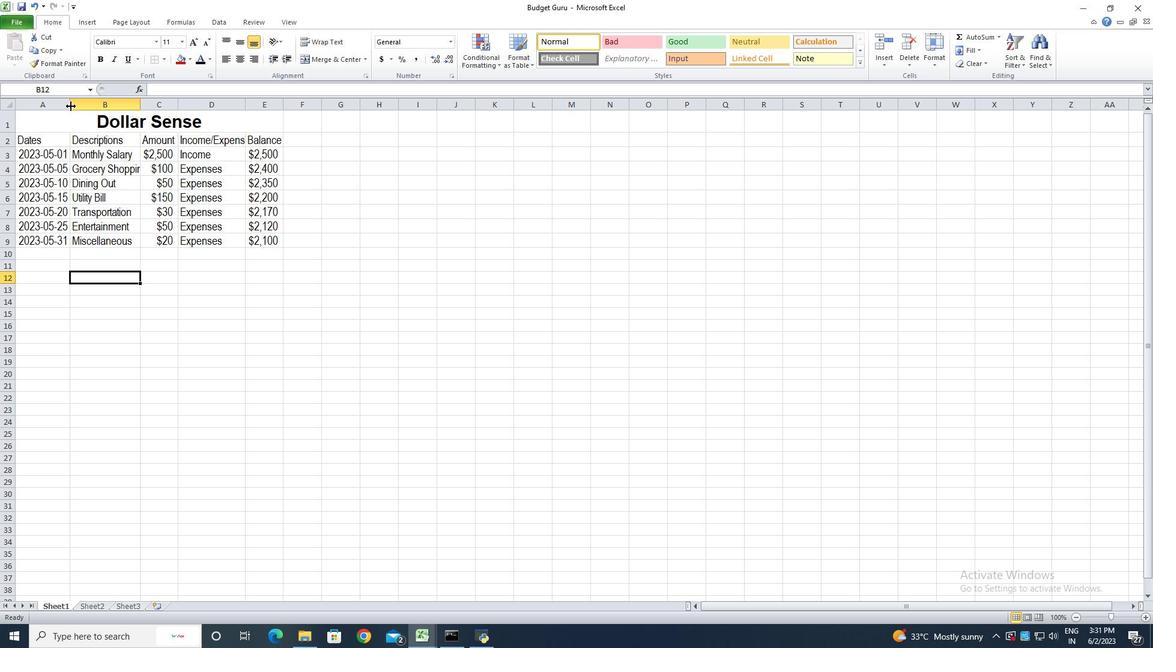 
Action: Mouse pressed left at (70, 106)
Screenshot: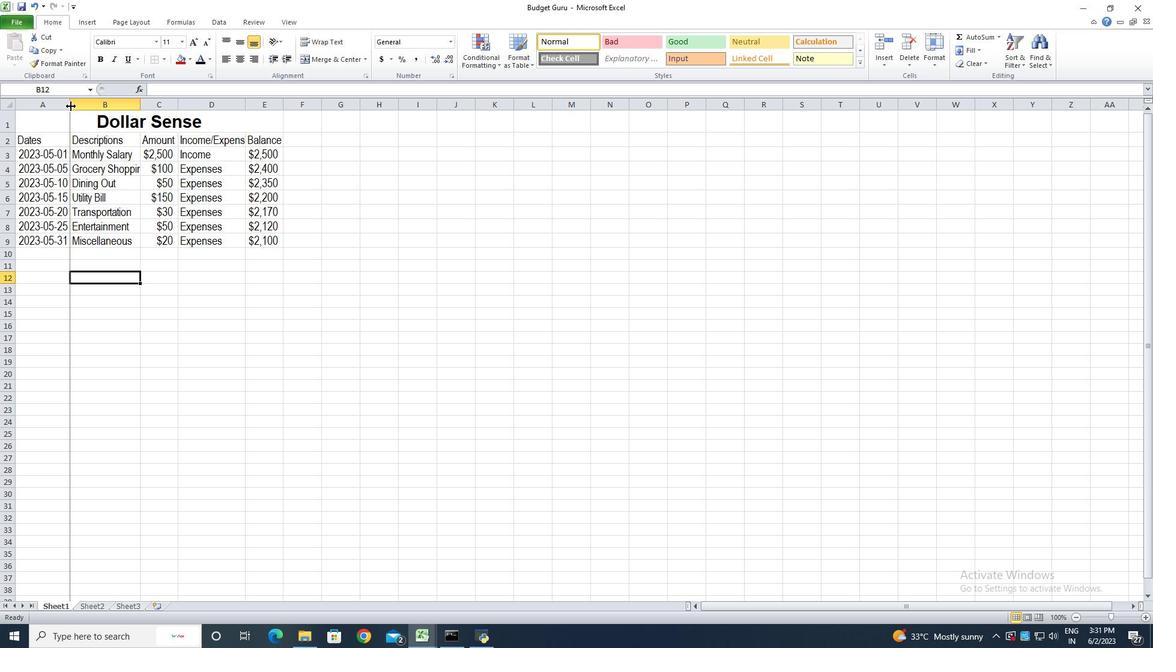 
Action: Mouse moved to (141, 101)
Screenshot: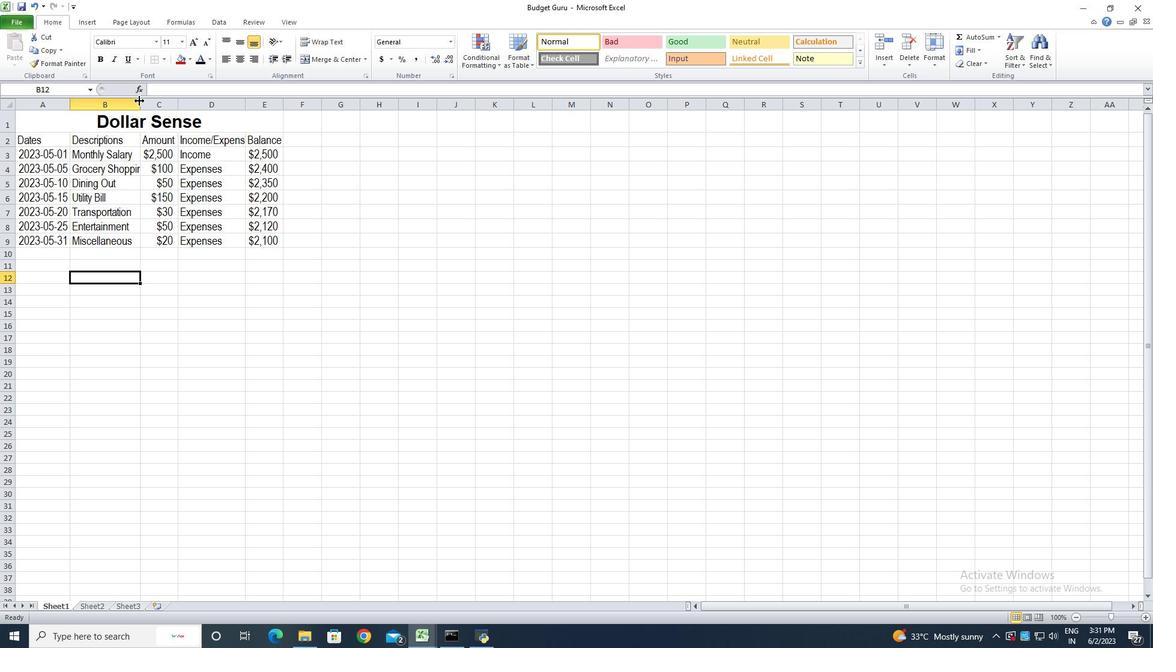 
Action: Mouse pressed left at (141, 101)
Screenshot: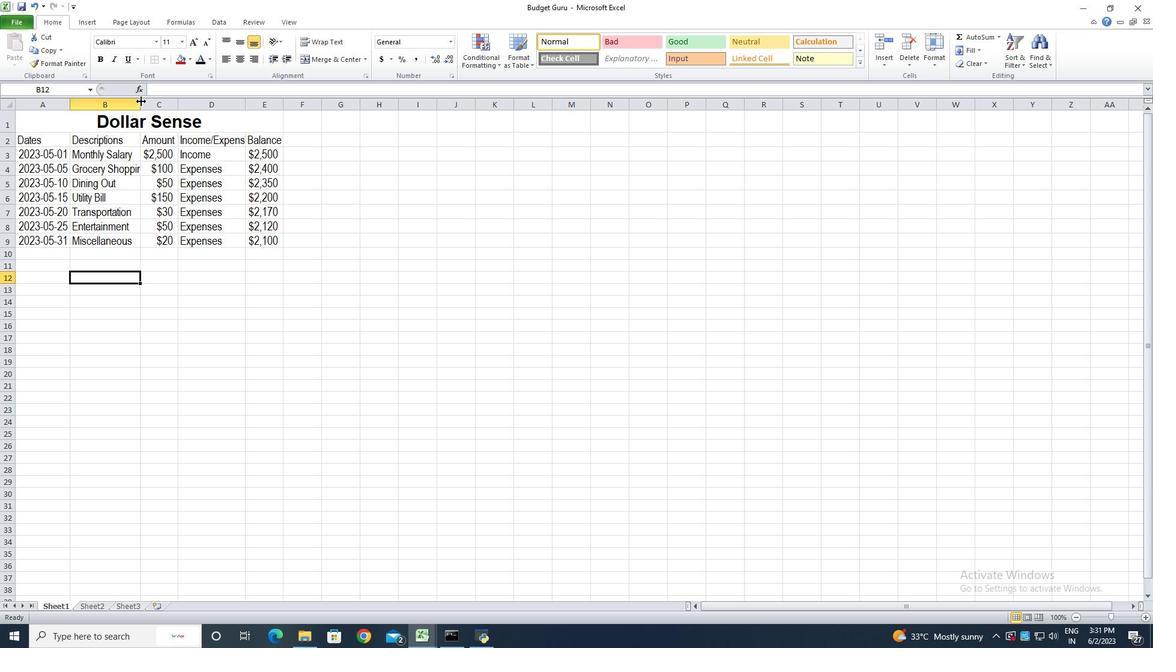 
Action: Mouse pressed left at (141, 101)
Screenshot: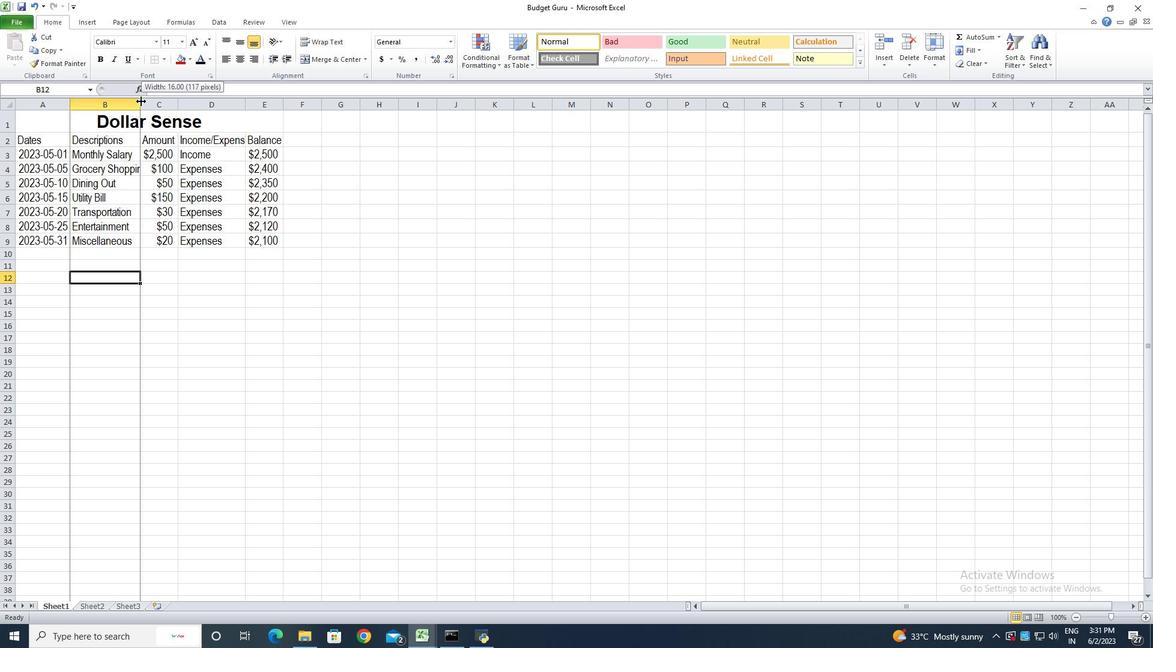 
Action: Mouse moved to (189, 105)
Screenshot: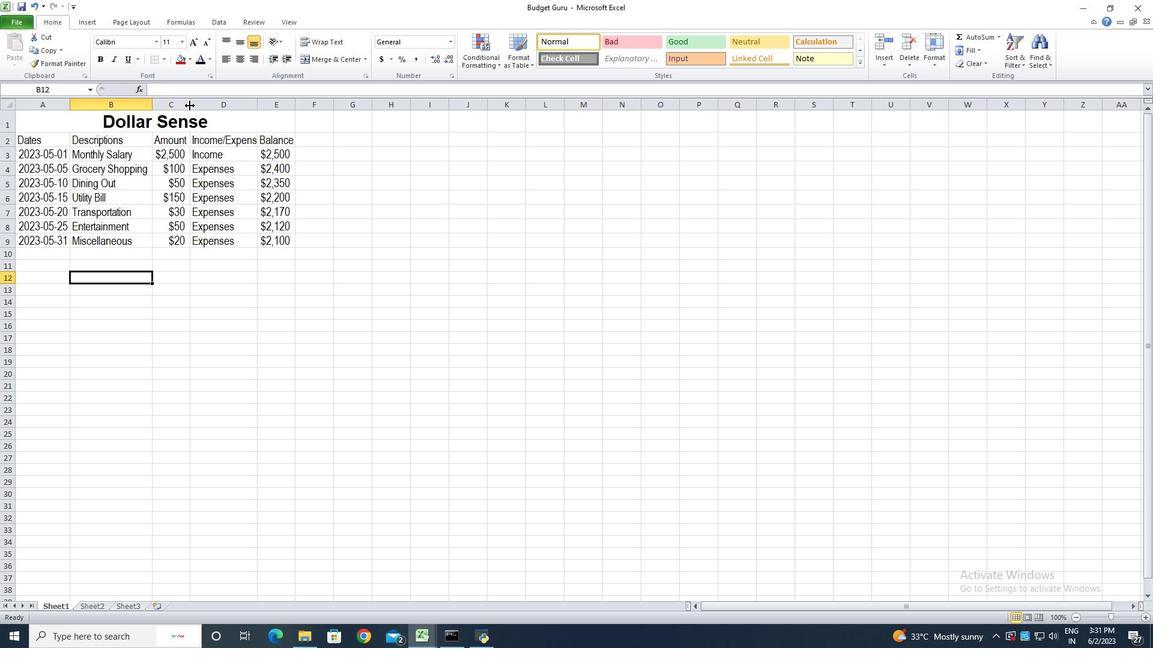 
Action: Mouse pressed left at (189, 105)
Screenshot: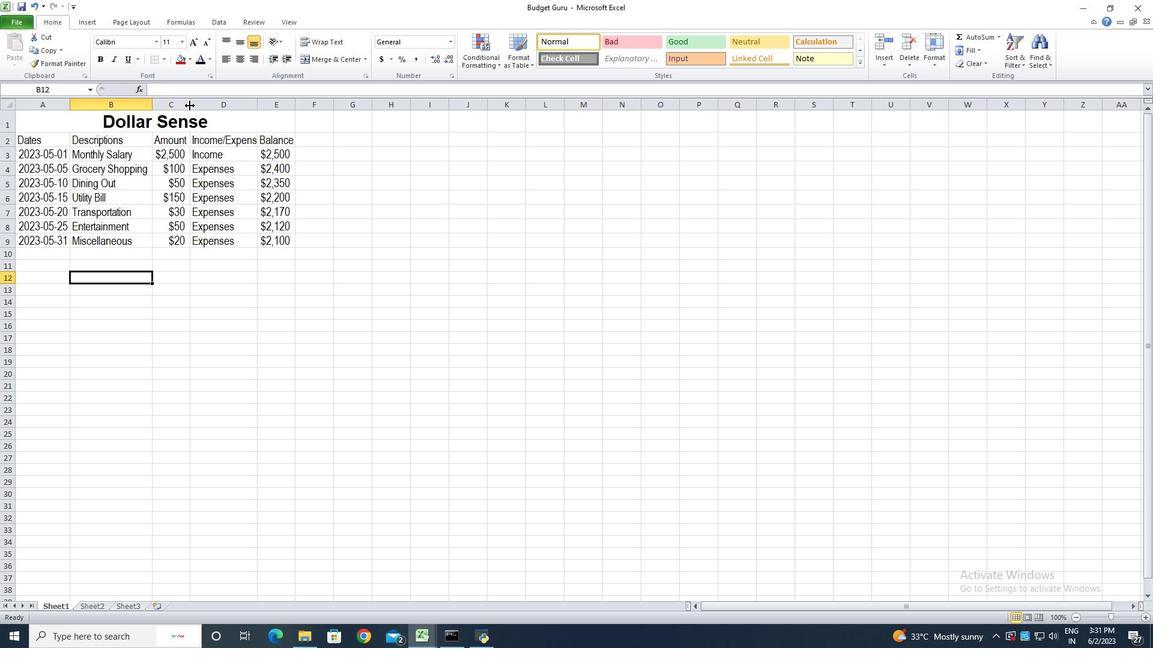 
Action: Mouse pressed left at (189, 105)
Screenshot: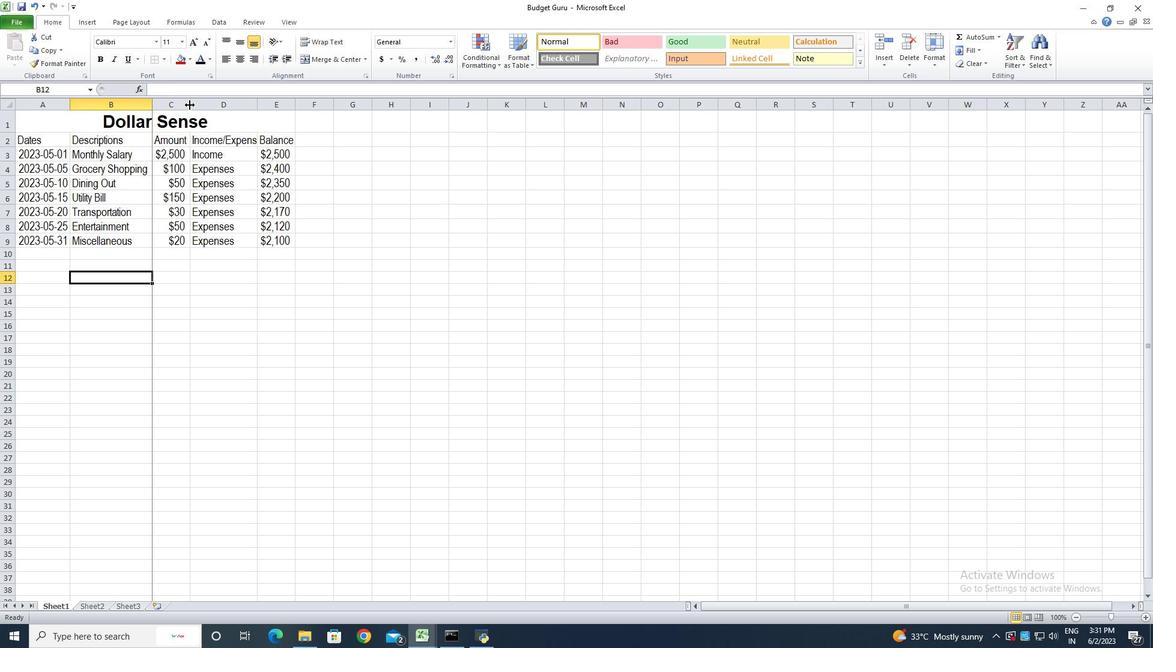 
Action: Mouse moved to (258, 105)
Screenshot: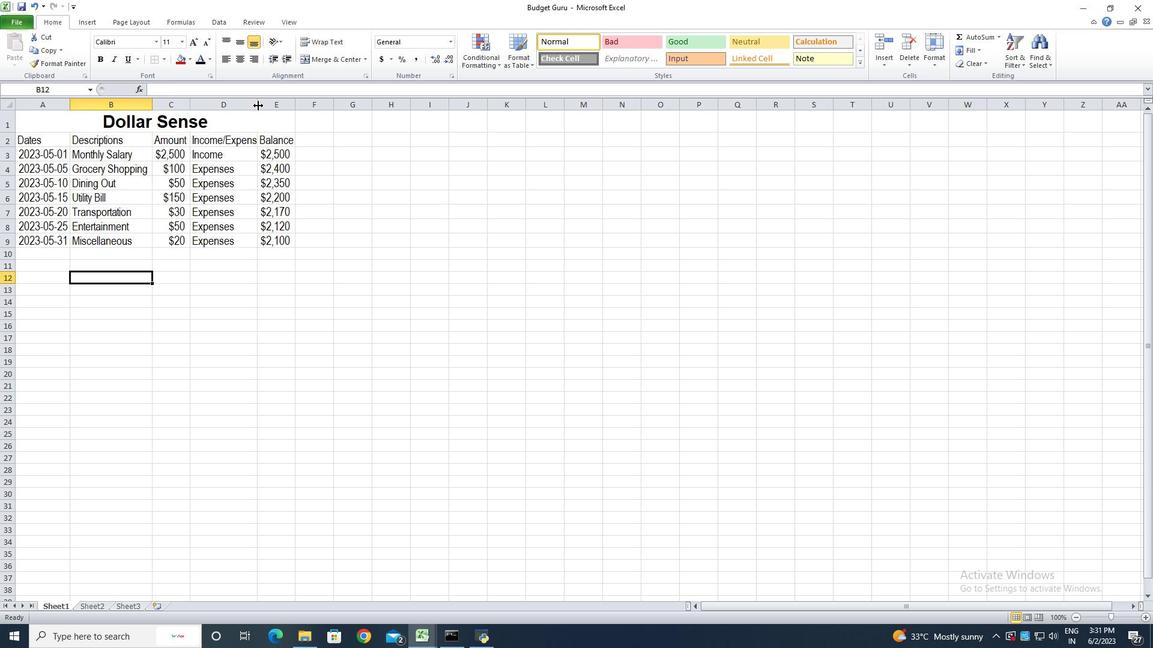 
Action: Mouse pressed left at (258, 105)
Screenshot: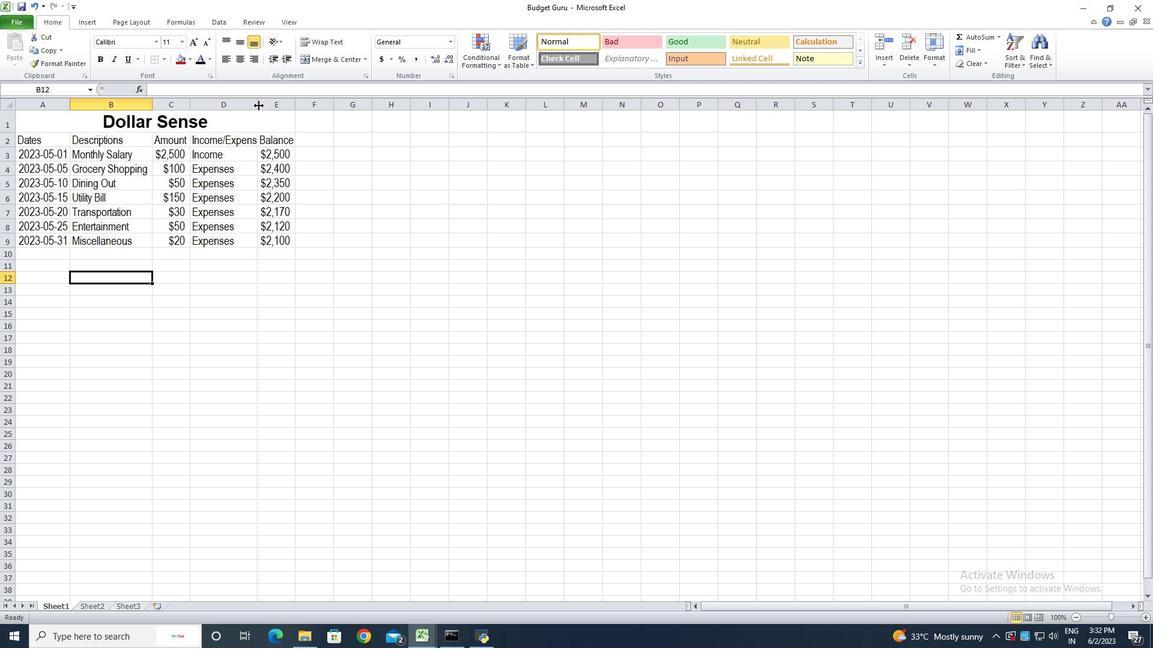
Action: Mouse pressed left at (258, 105)
Screenshot: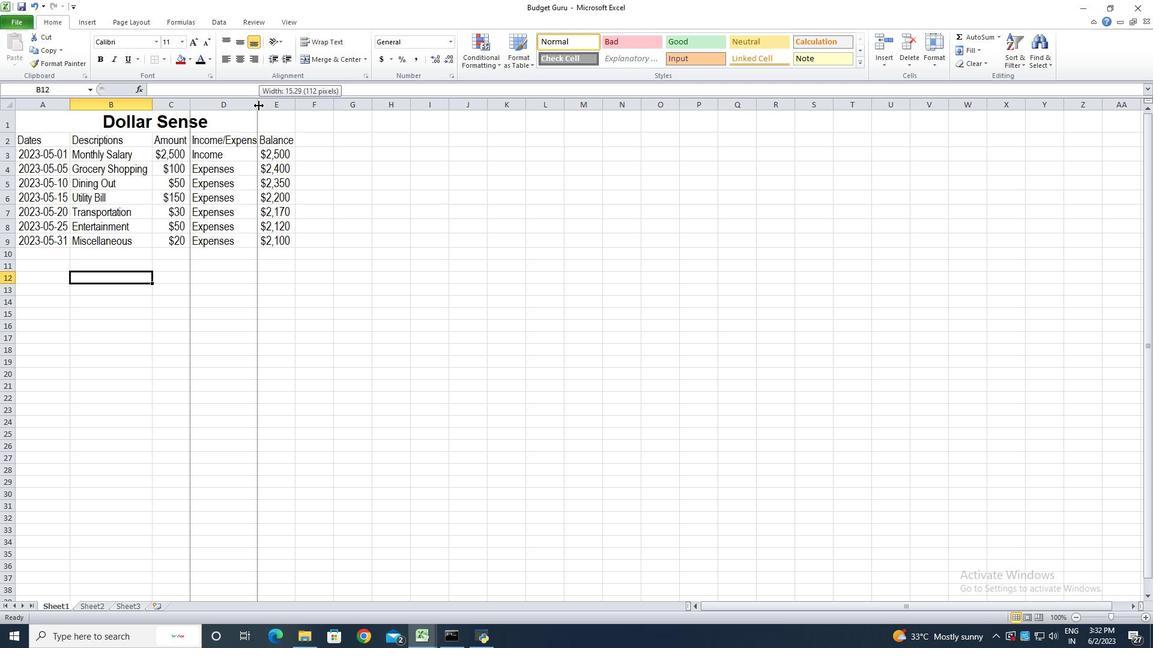 
Action: Mouse moved to (304, 106)
Screenshot: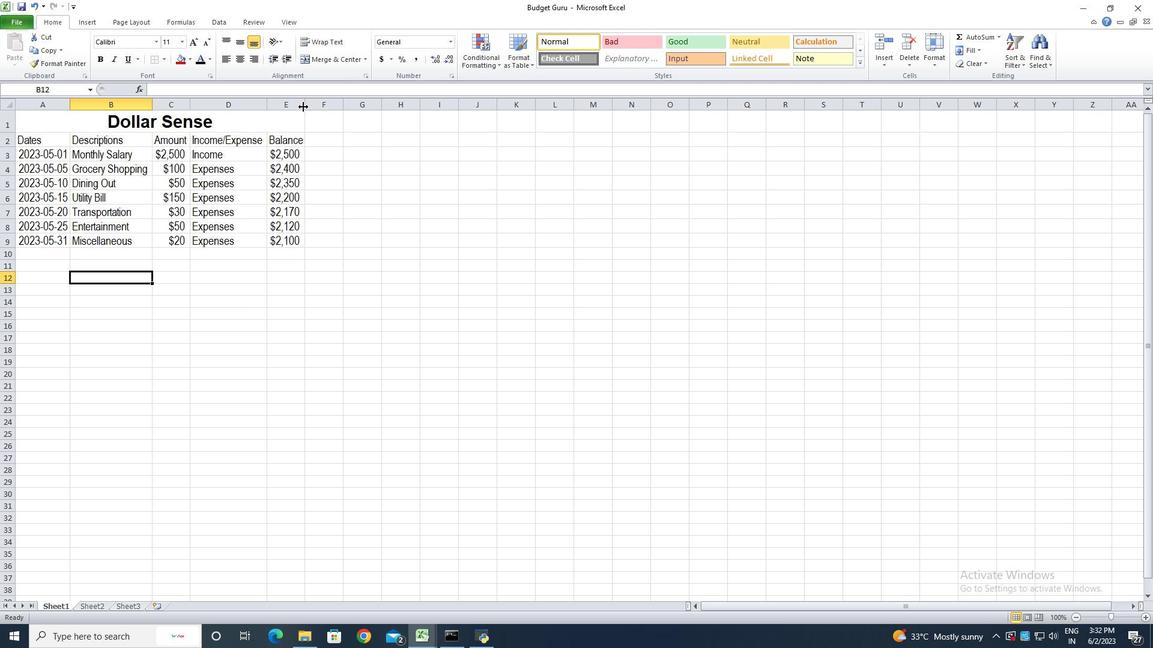 
Action: Mouse pressed left at (304, 106)
Screenshot: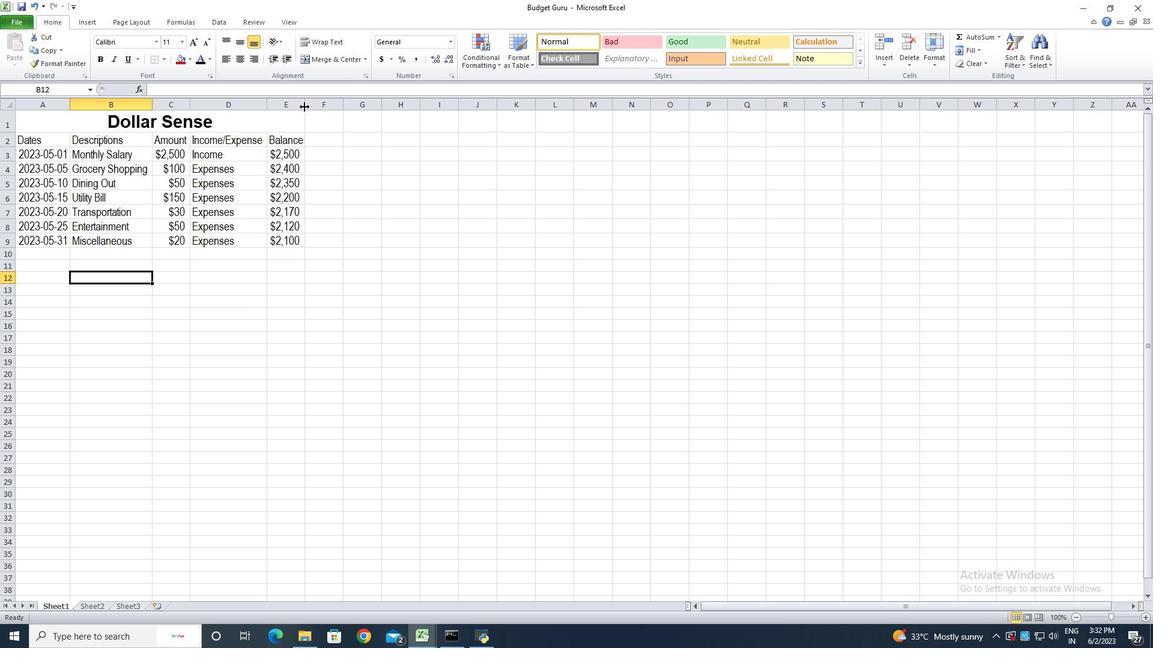 
Action: Mouse pressed left at (304, 106)
Screenshot: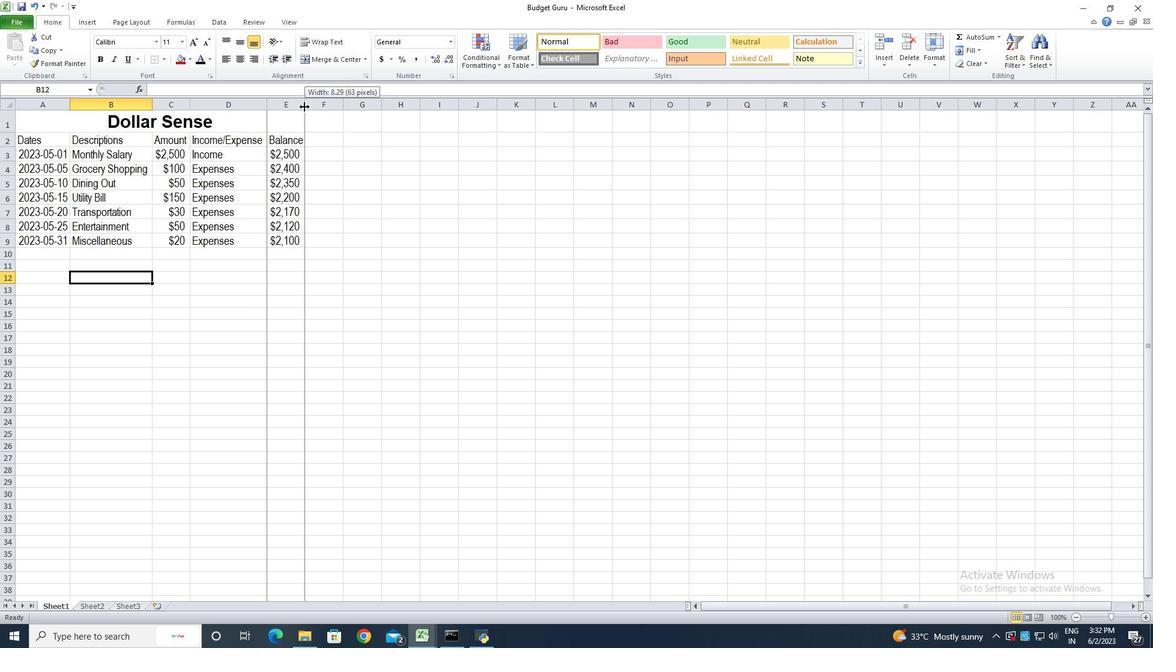 
Action: Mouse moved to (66, 123)
Screenshot: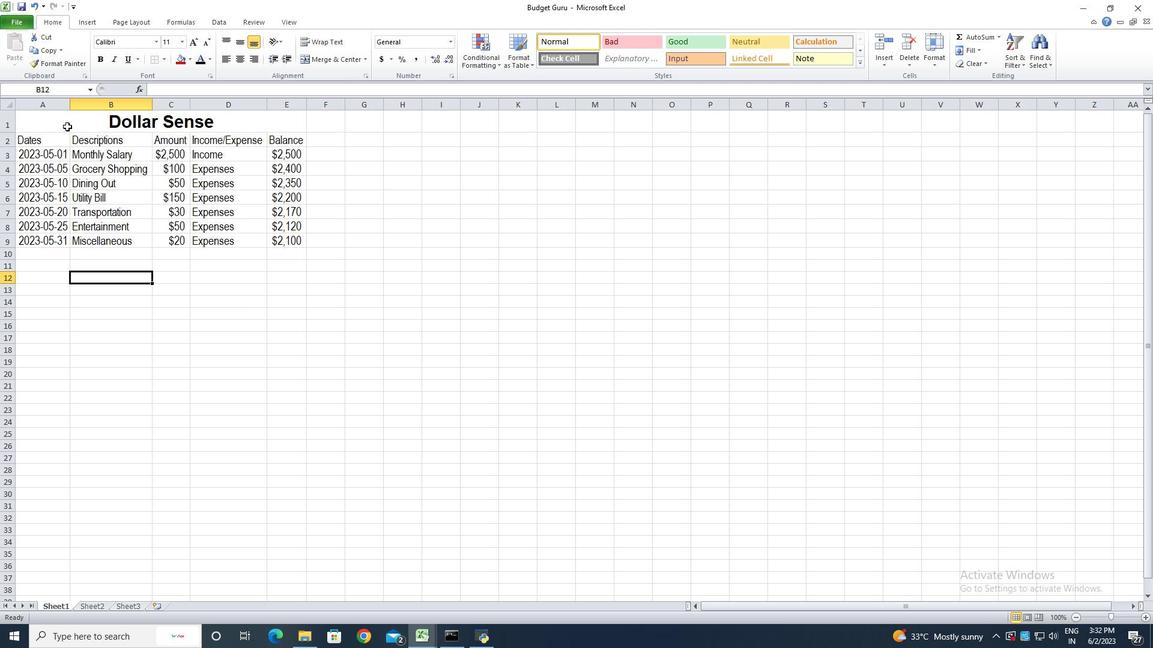 
Action: Mouse pressed left at (66, 123)
Screenshot: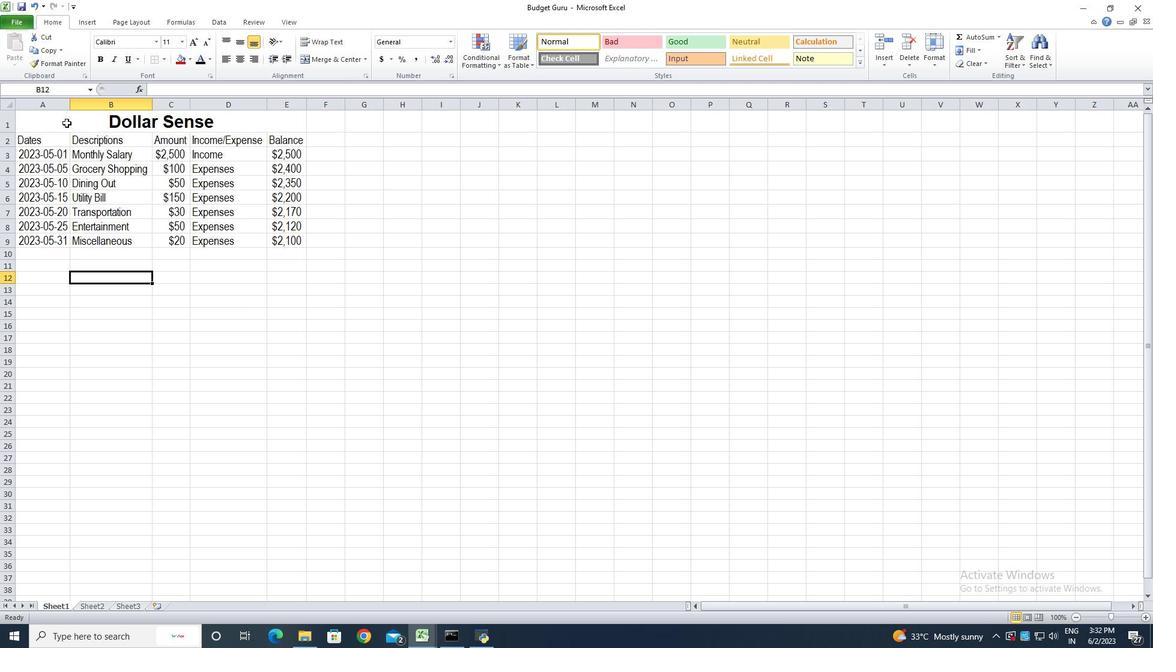 
Action: Mouse moved to (236, 43)
Screenshot: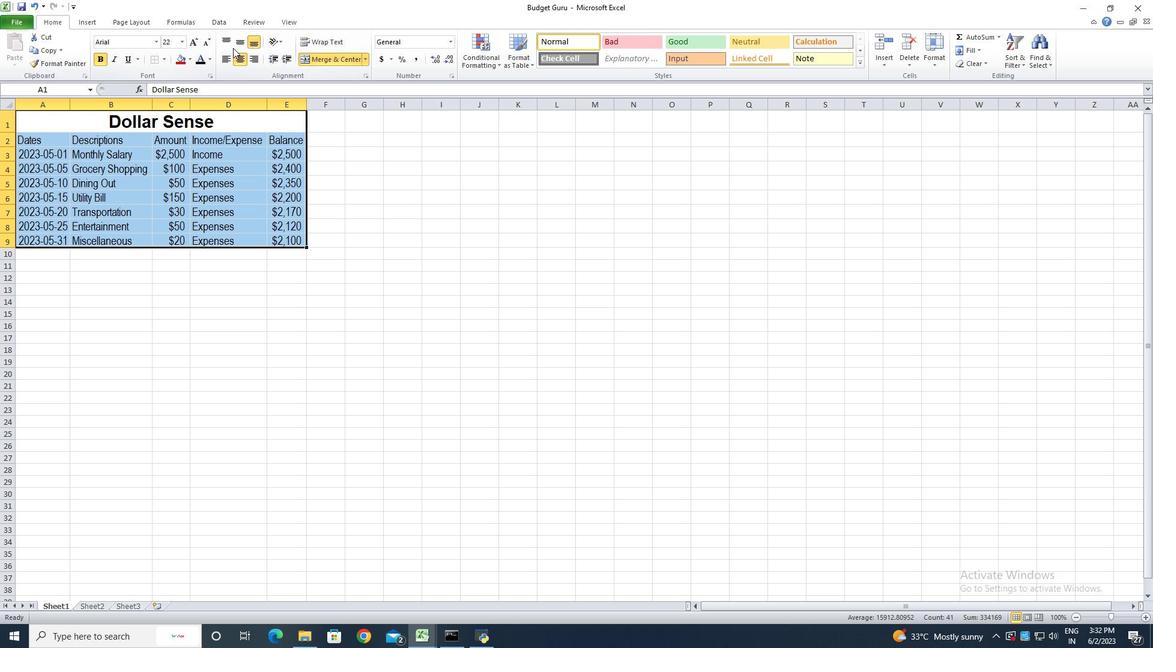 
Action: Mouse pressed left at (236, 43)
Screenshot: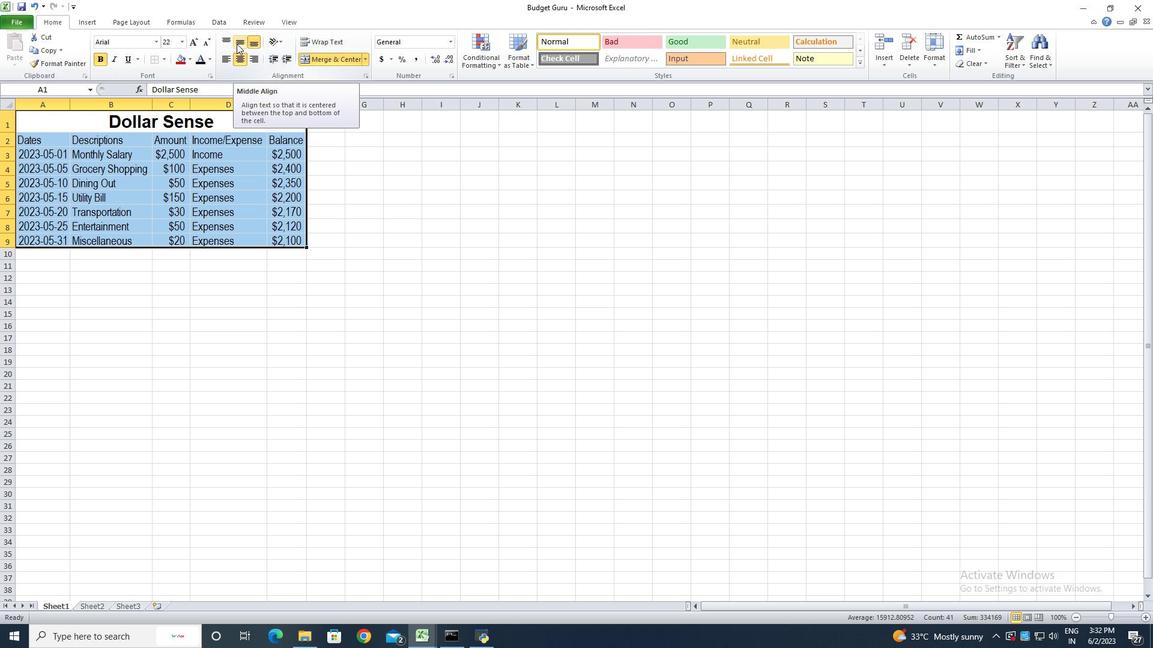 
Action: Mouse moved to (189, 276)
Screenshot: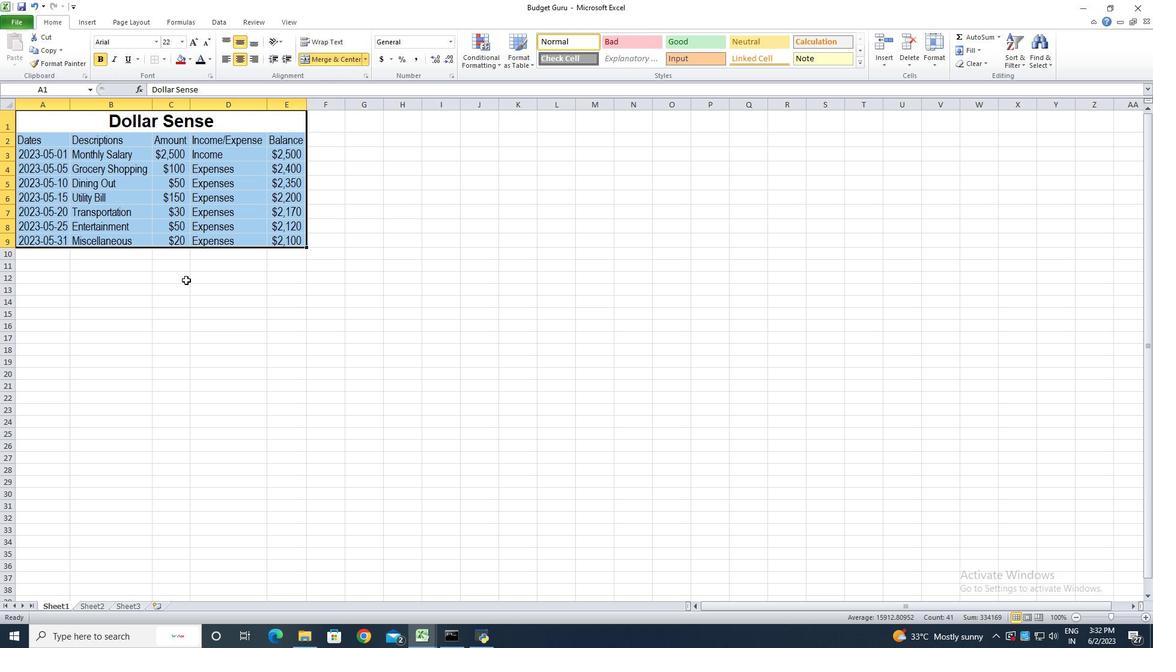 
Action: Mouse pressed left at (189, 276)
Screenshot: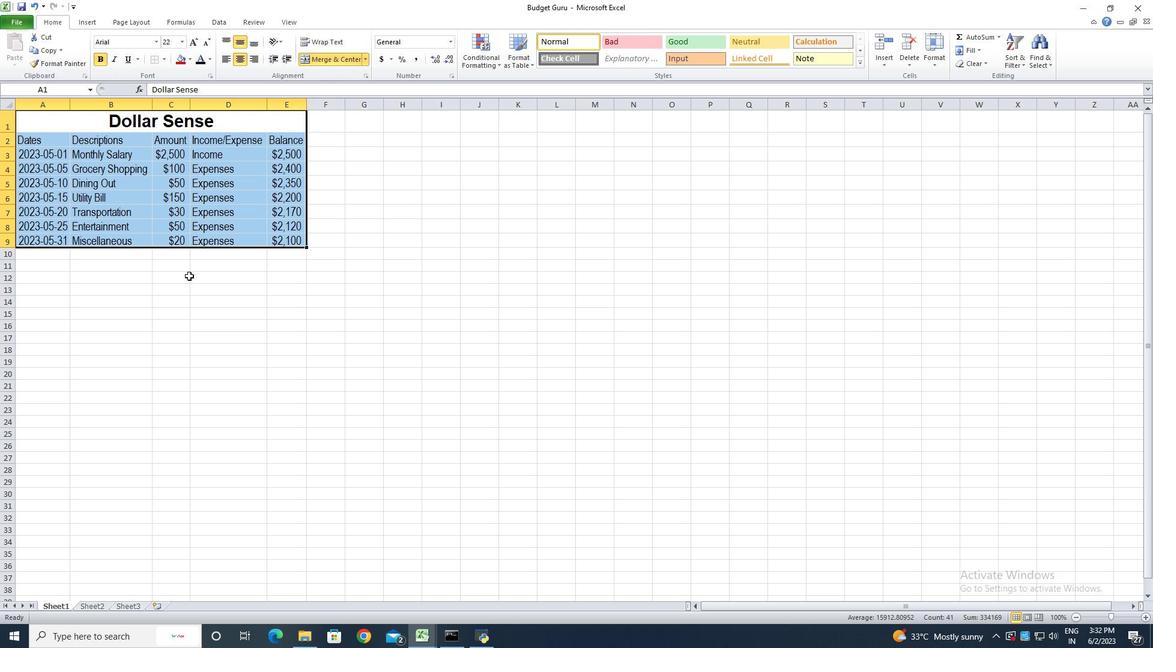 
Action: Key pressed ctrl+S<'\x13'><'\x13'><'\x13'><'\x13'>
Screenshot: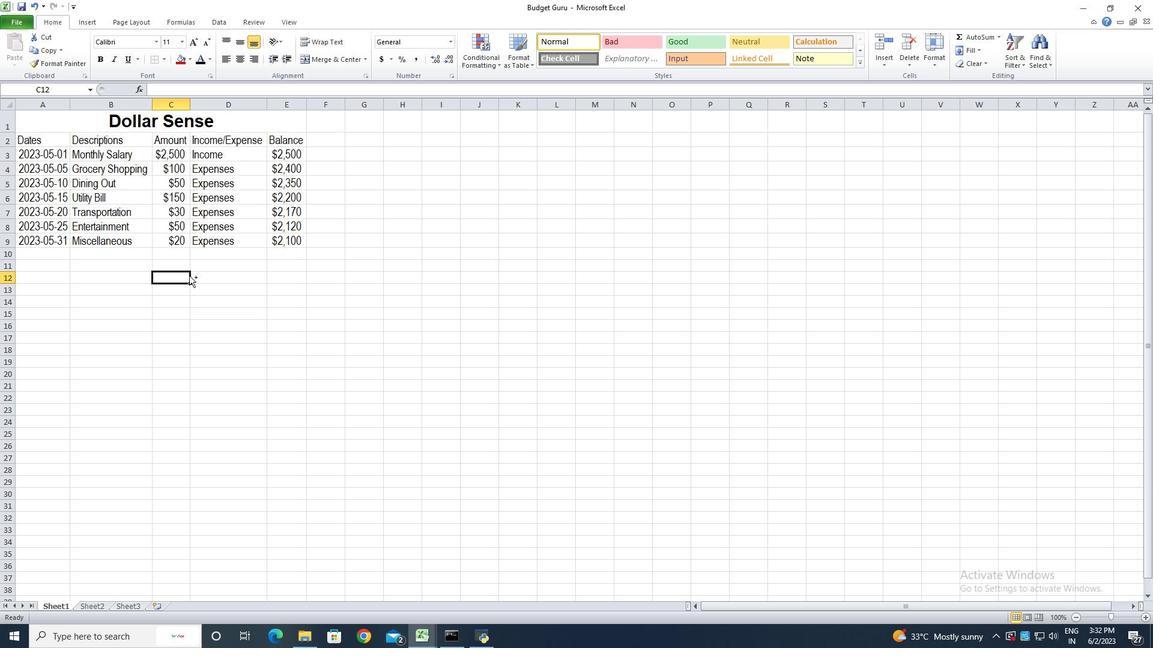 
